 Task: Check the sale-to-list ratio of 2 sinks in the last 3 years.
Action: Mouse moved to (980, 229)
Screenshot: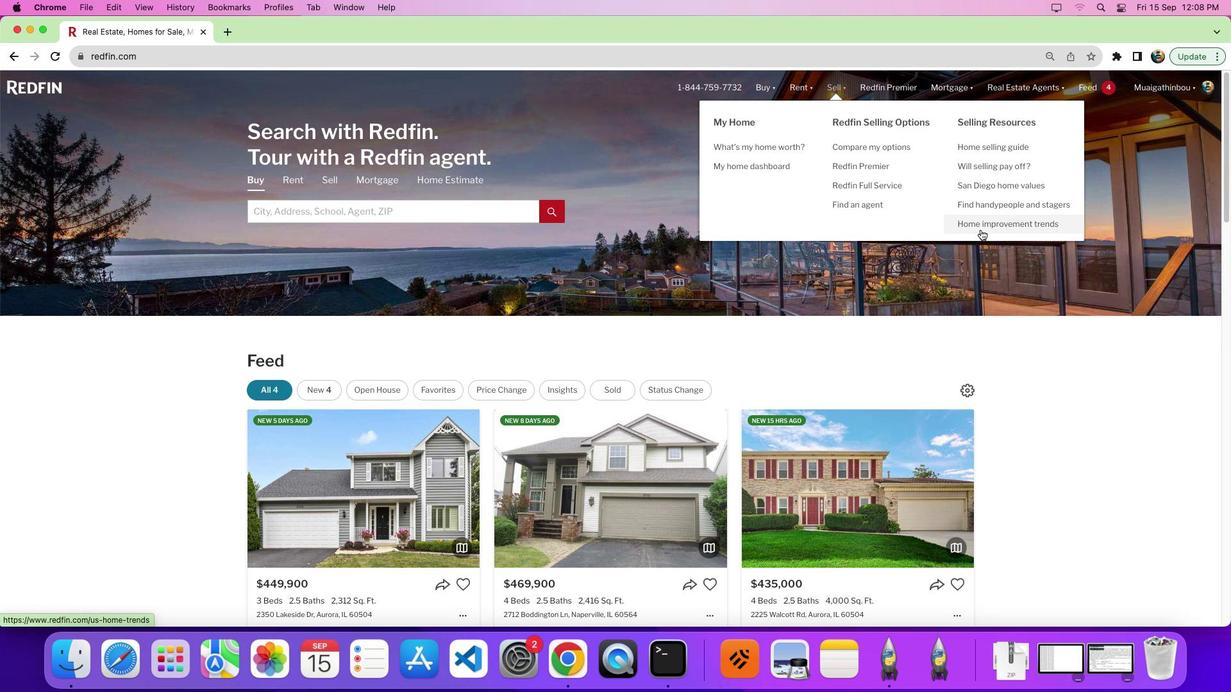 
Action: Mouse pressed left at (980, 229)
Screenshot: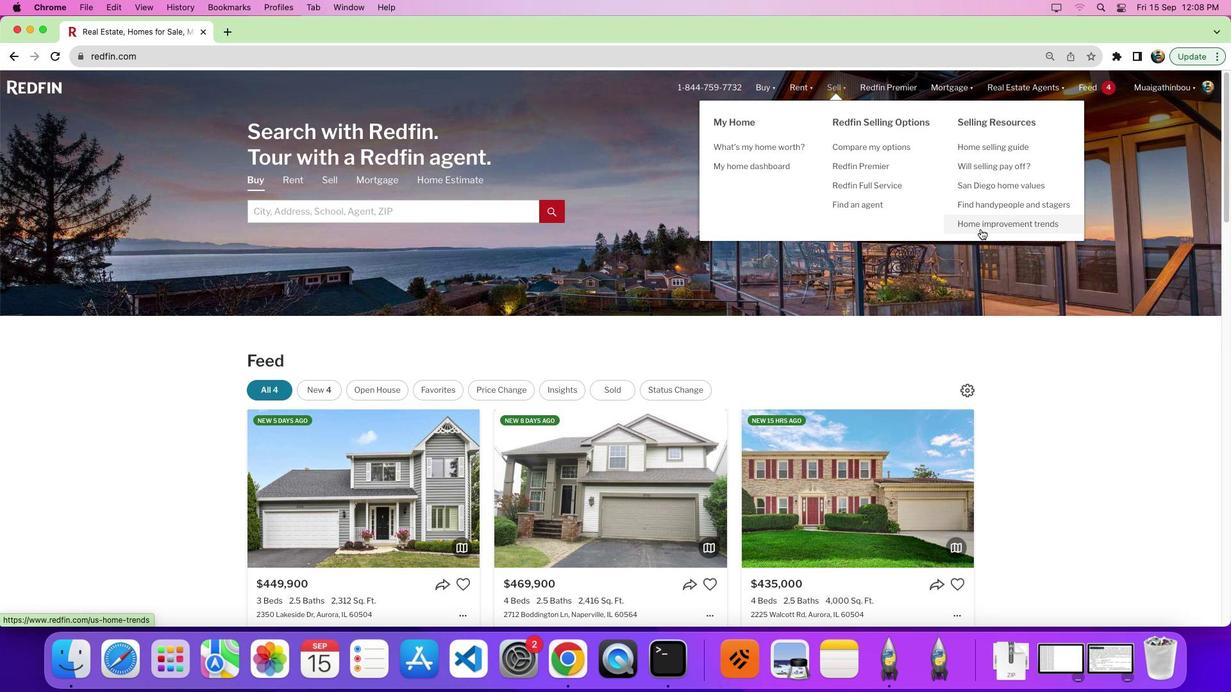 
Action: Mouse moved to (348, 250)
Screenshot: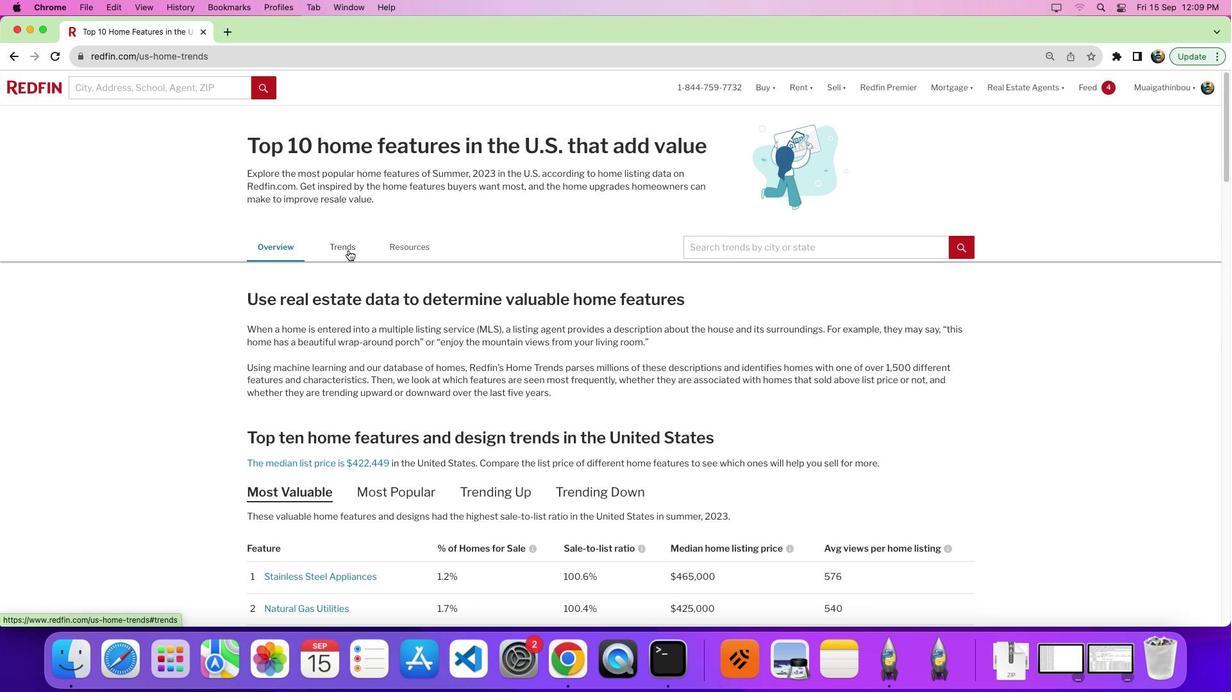 
Action: Mouse pressed left at (348, 250)
Screenshot: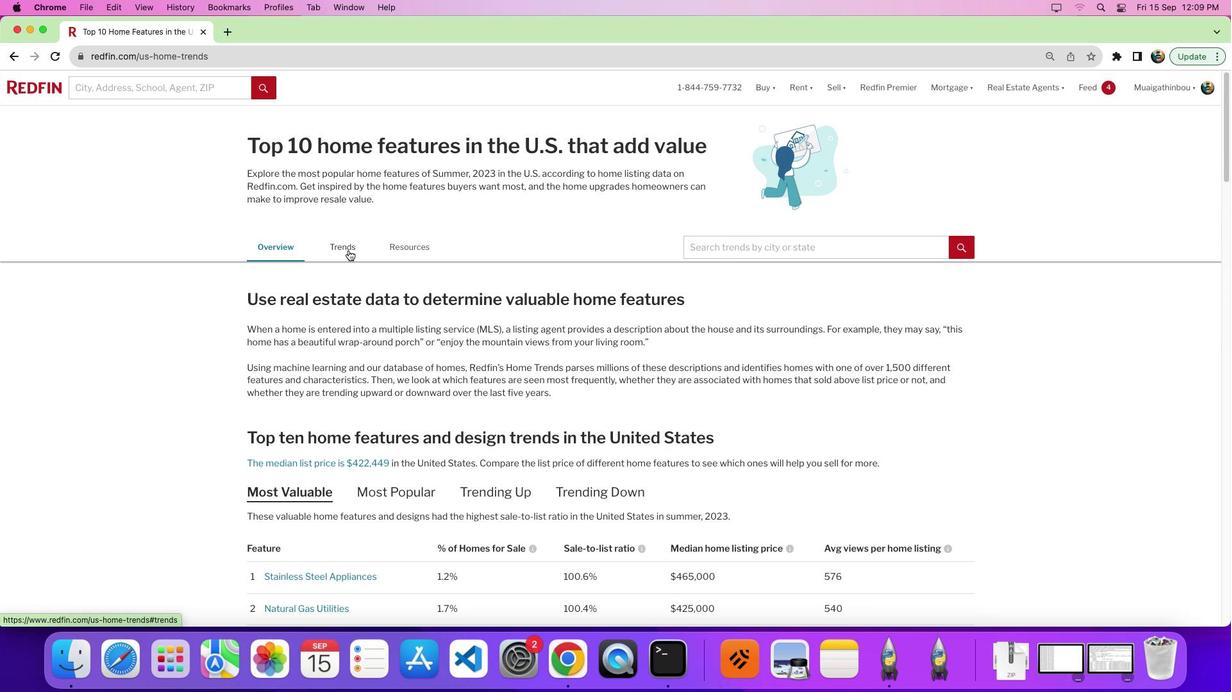 
Action: Mouse pressed left at (348, 250)
Screenshot: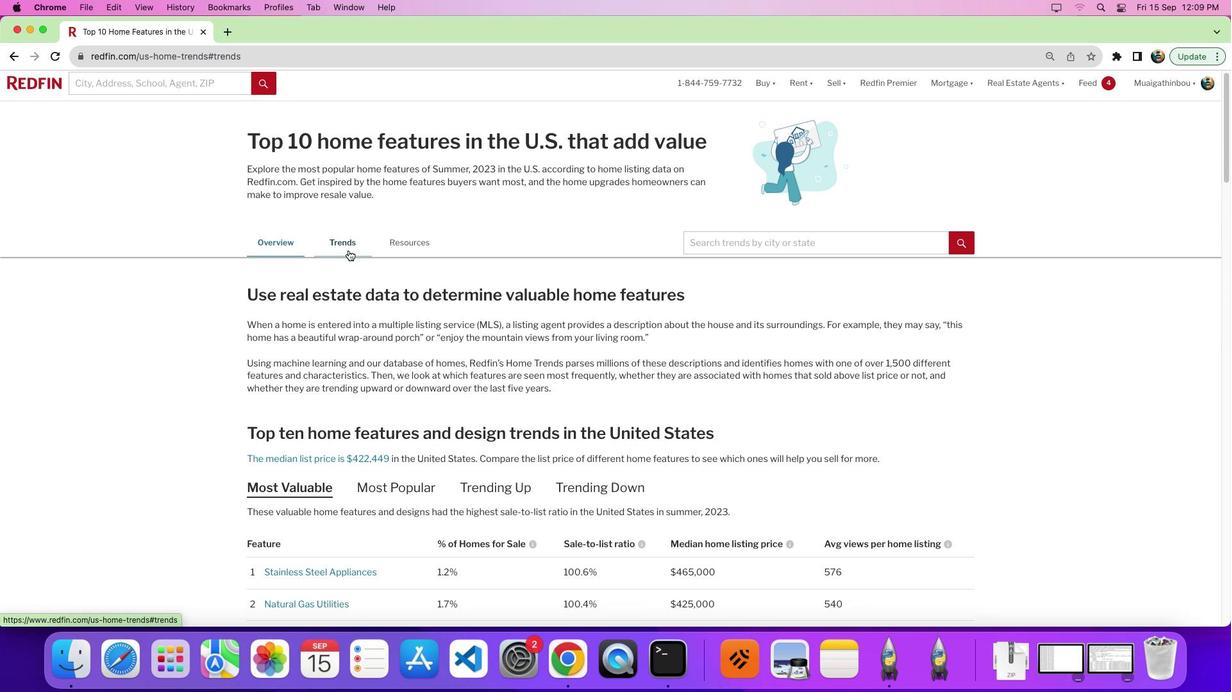
Action: Mouse moved to (630, 290)
Screenshot: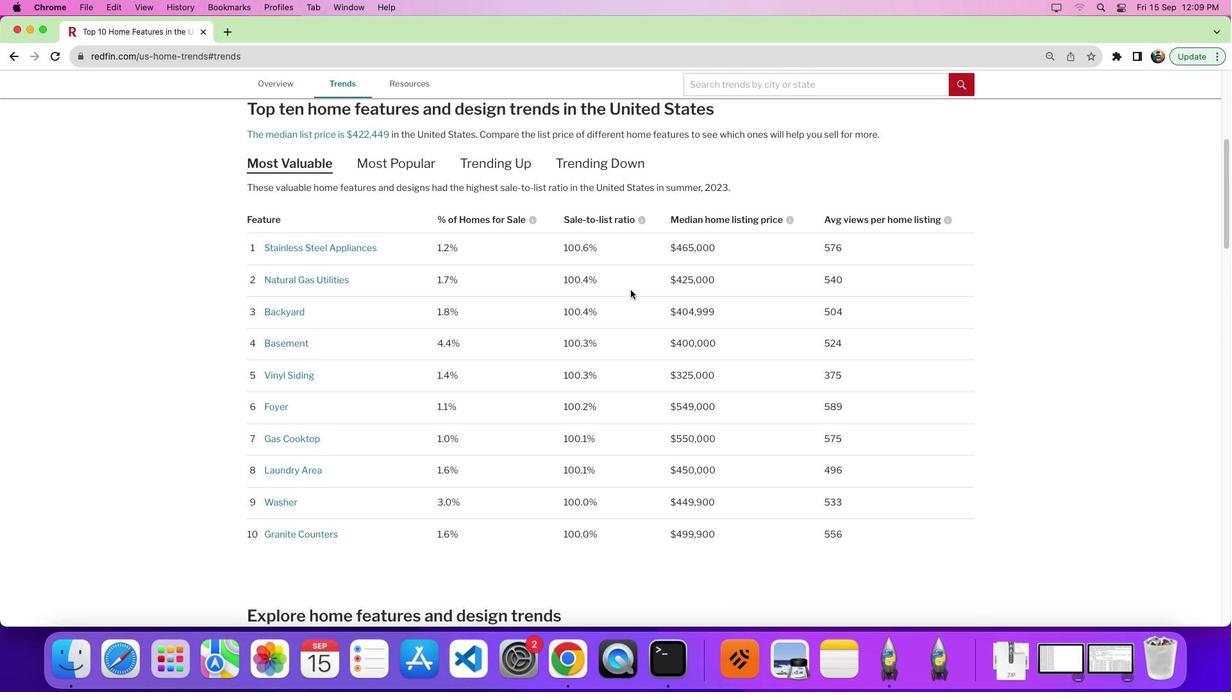 
Action: Mouse scrolled (630, 290) with delta (0, 0)
Screenshot: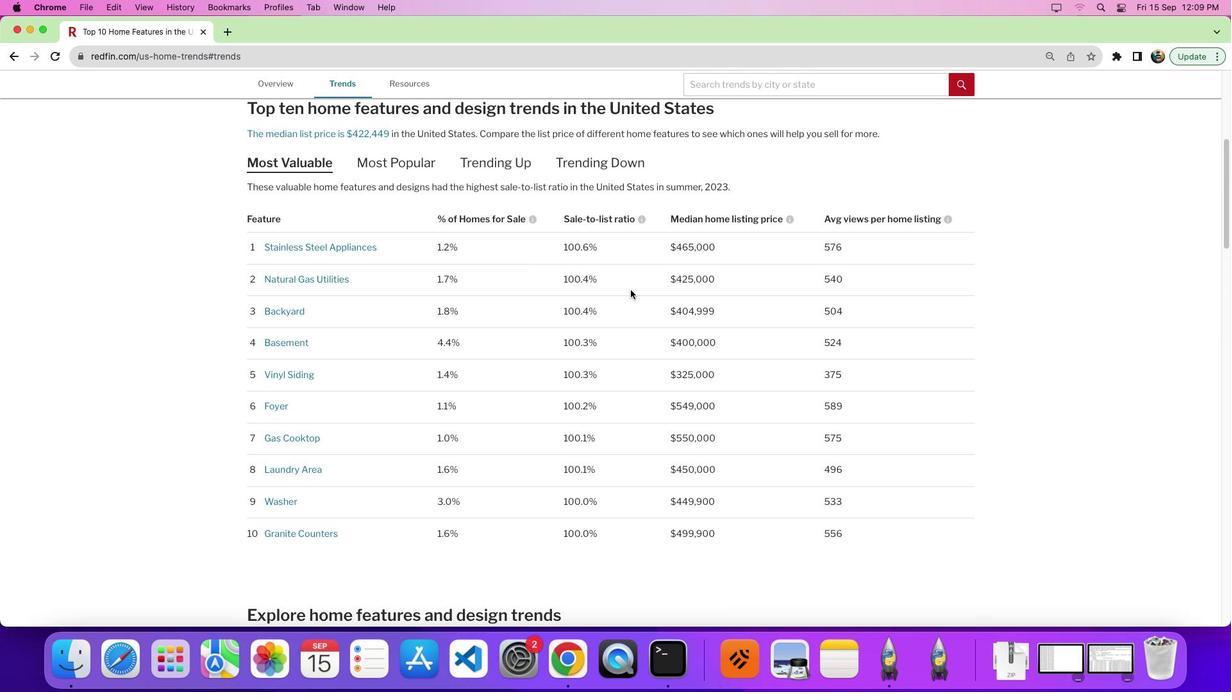 
Action: Mouse scrolled (630, 290) with delta (0, 0)
Screenshot: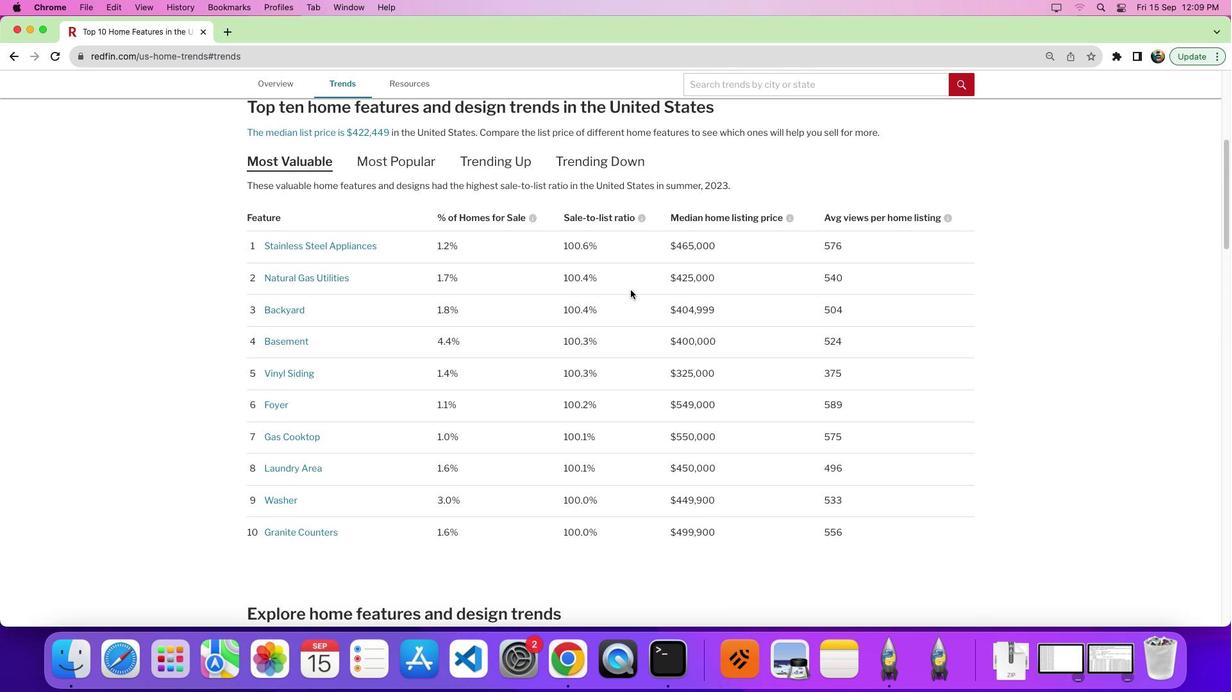 
Action: Mouse scrolled (630, 290) with delta (0, -1)
Screenshot: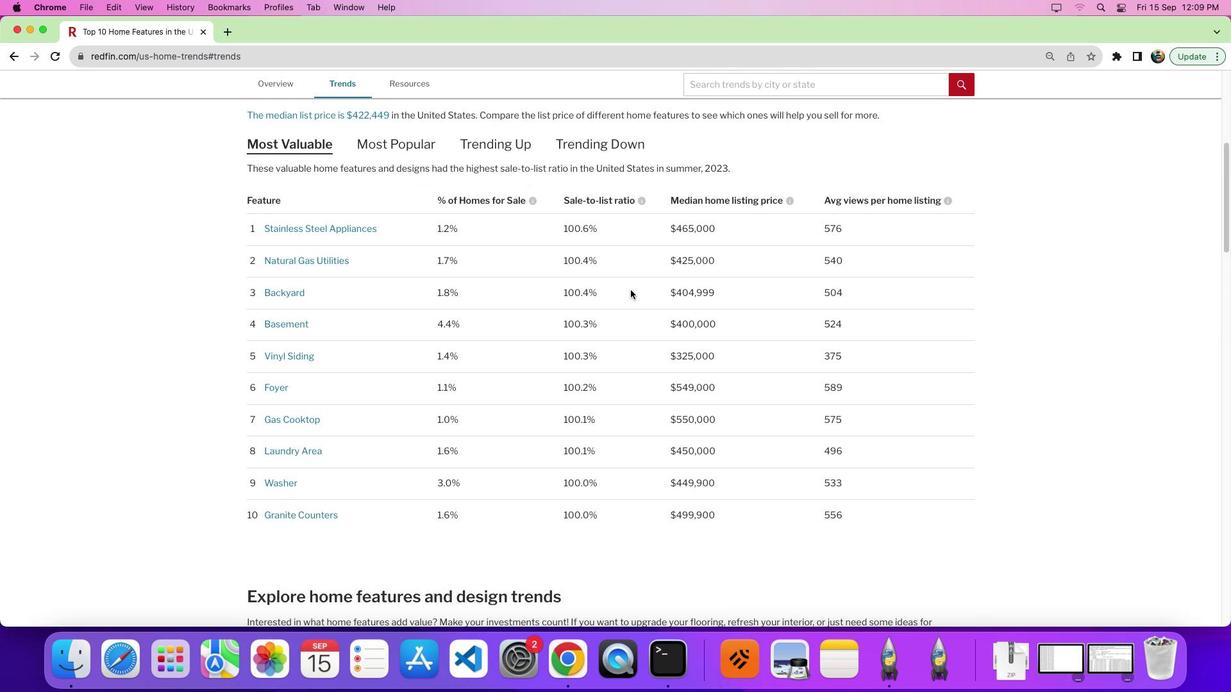 
Action: Mouse scrolled (630, 290) with delta (0, 0)
Screenshot: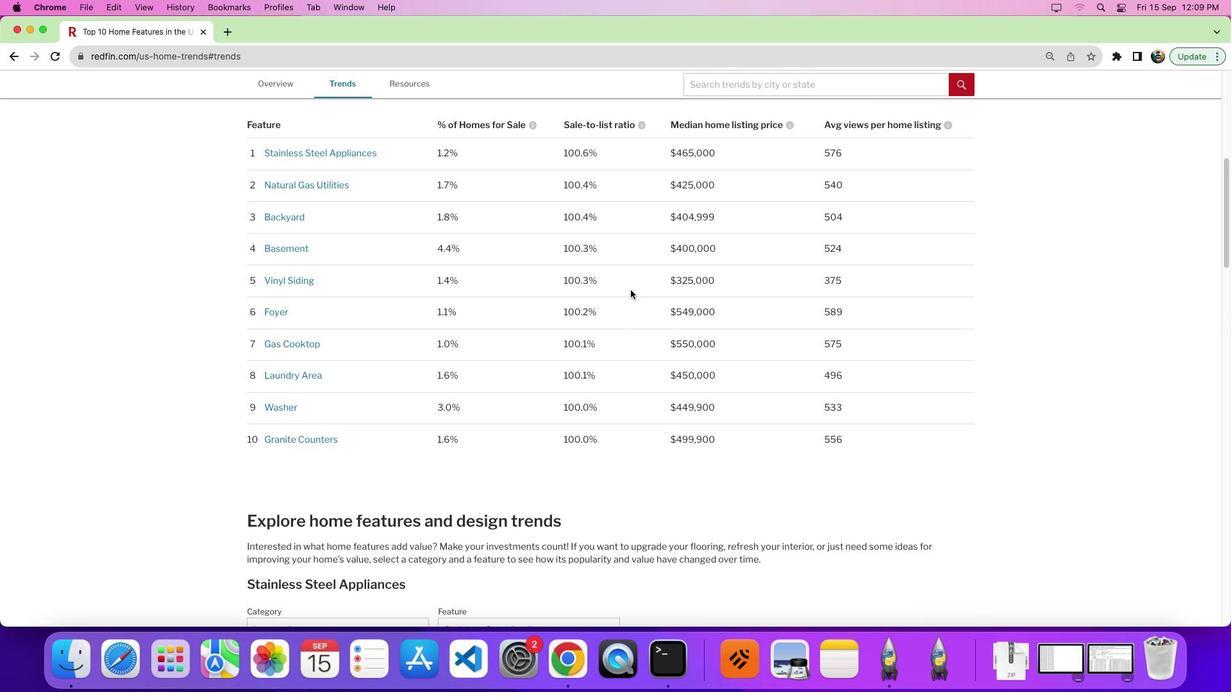 
Action: Mouse scrolled (630, 290) with delta (0, 0)
Screenshot: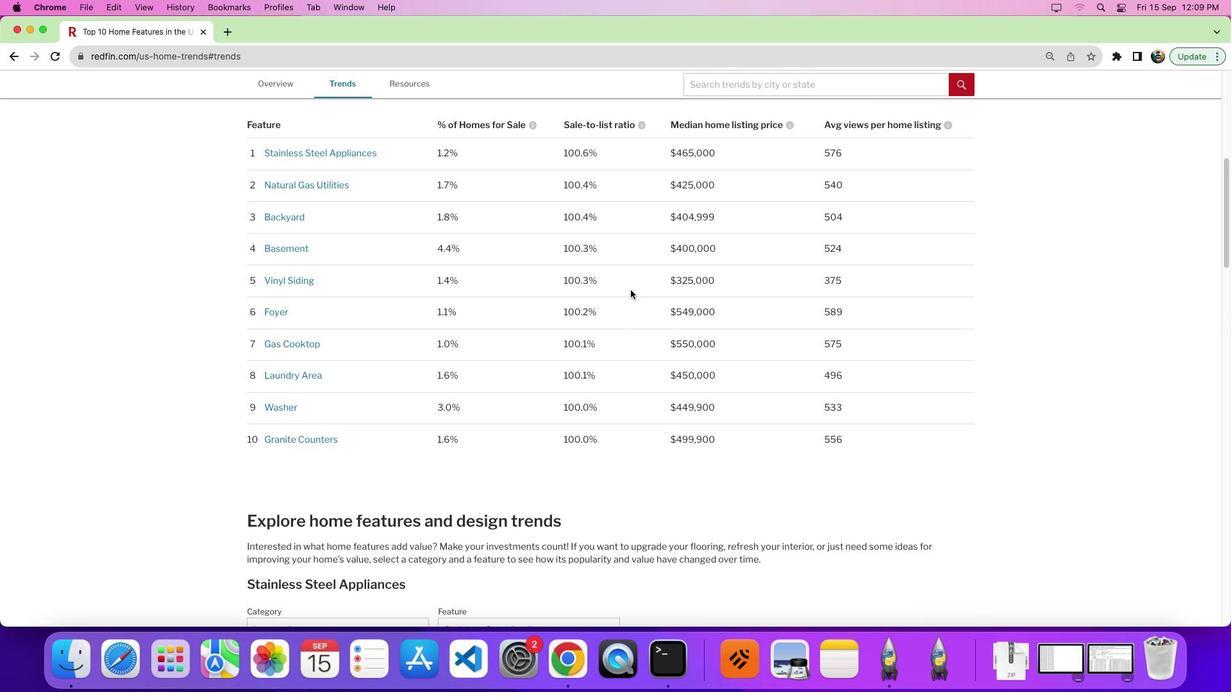 
Action: Mouse moved to (622, 303)
Screenshot: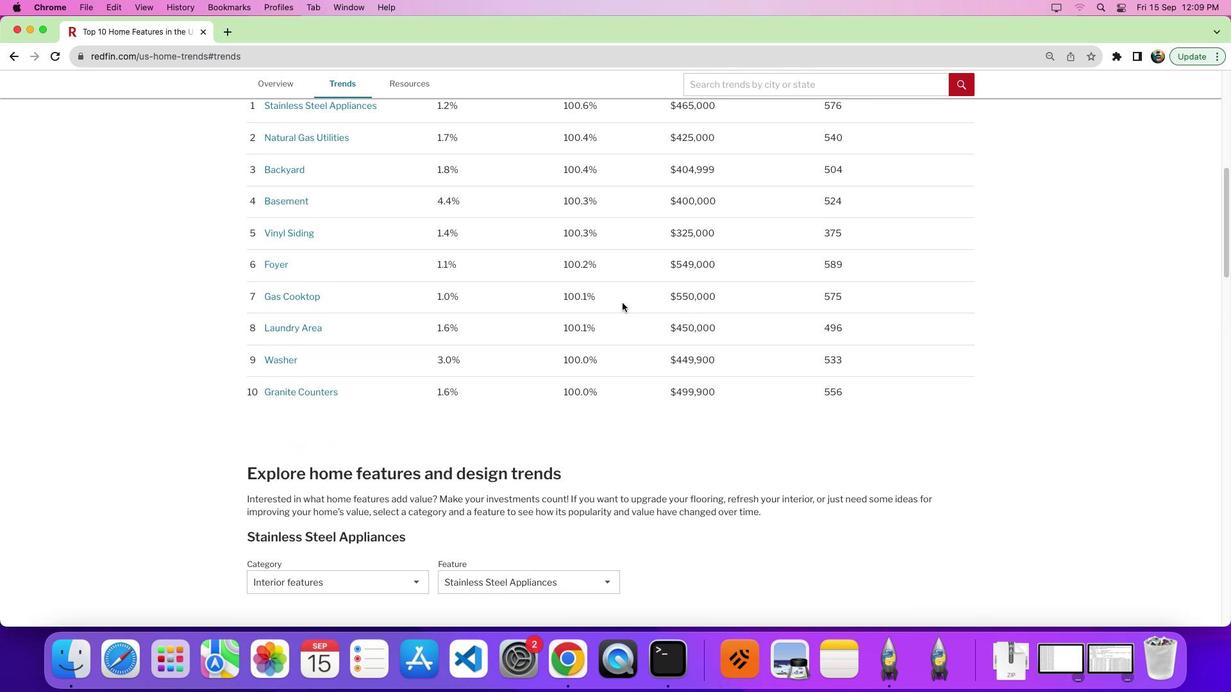 
Action: Mouse scrolled (622, 303) with delta (0, 0)
Screenshot: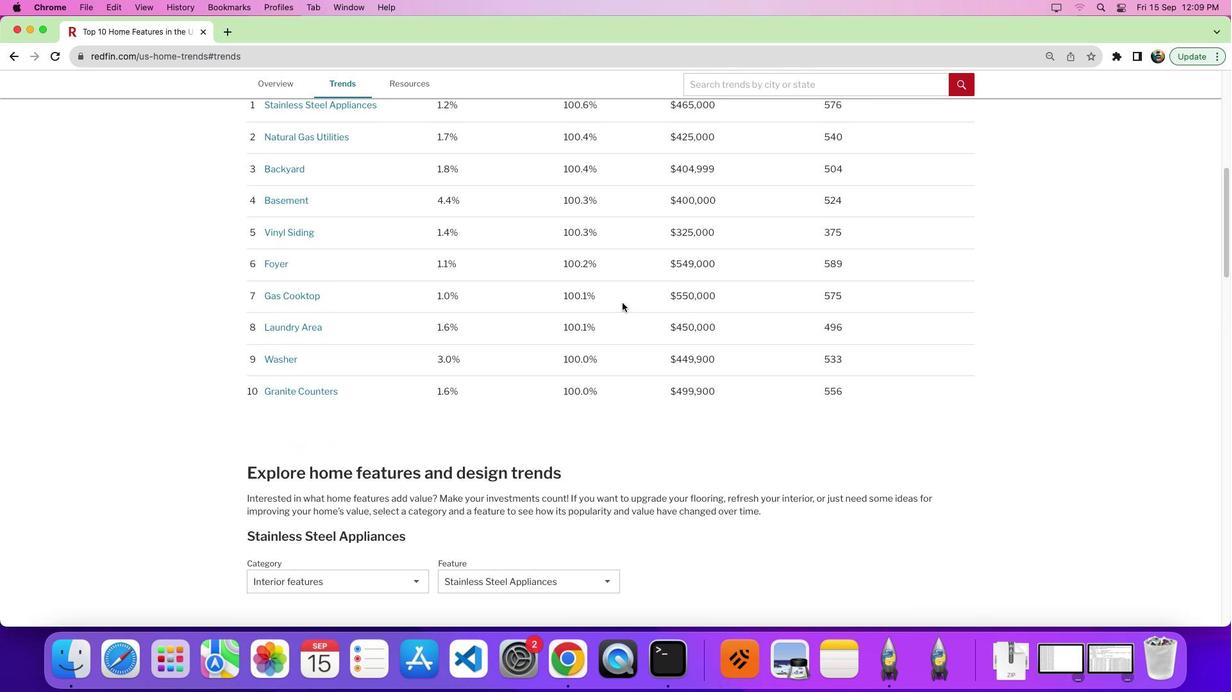 
Action: Mouse scrolled (622, 303) with delta (0, 0)
Screenshot: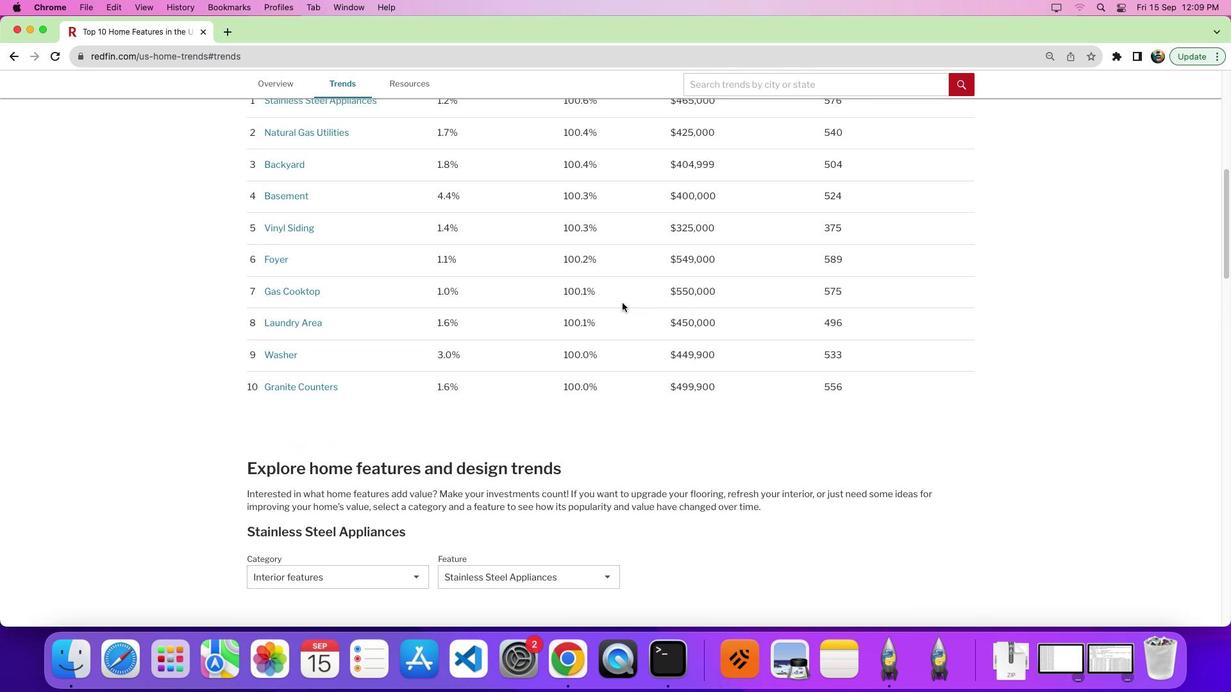 
Action: Mouse scrolled (622, 303) with delta (0, -3)
Screenshot: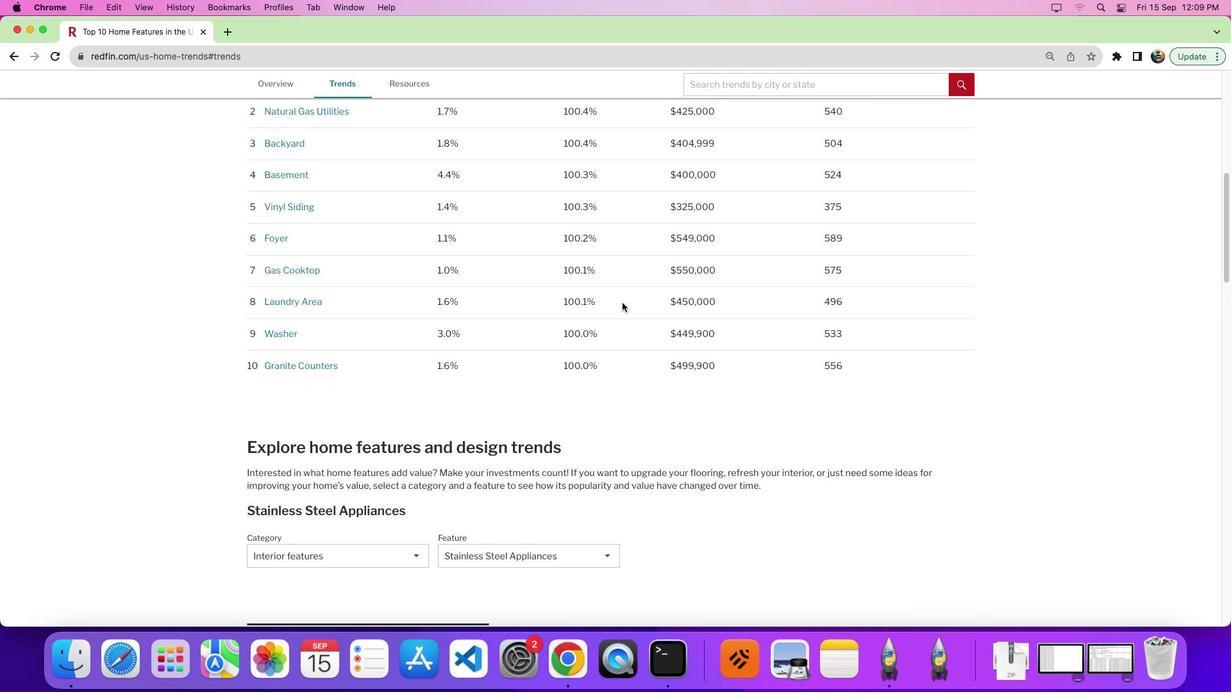 
Action: Mouse moved to (357, 412)
Screenshot: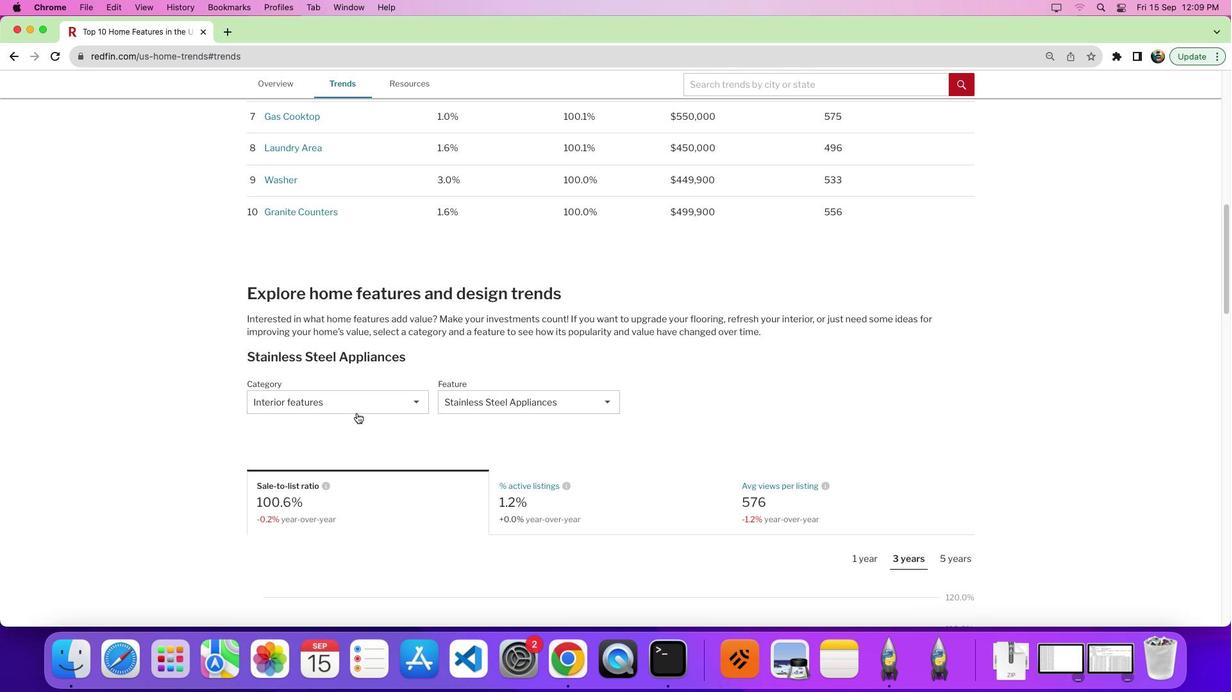 
Action: Mouse pressed left at (357, 412)
Screenshot: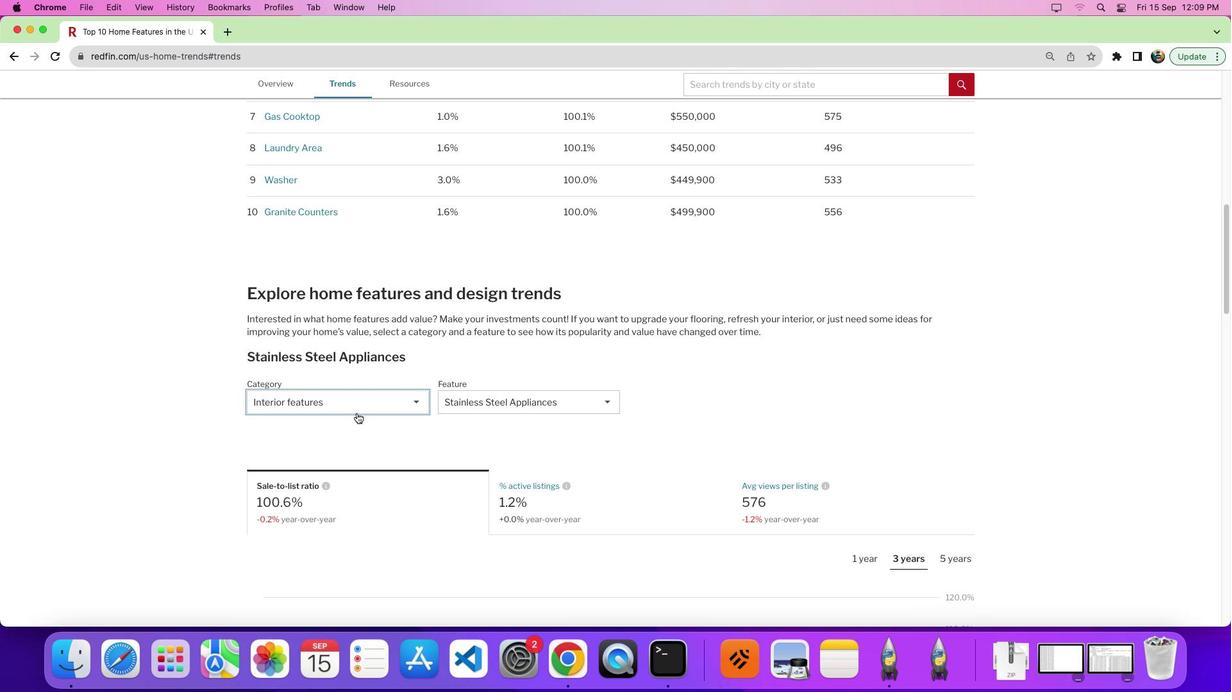 
Action: Mouse moved to (354, 453)
Screenshot: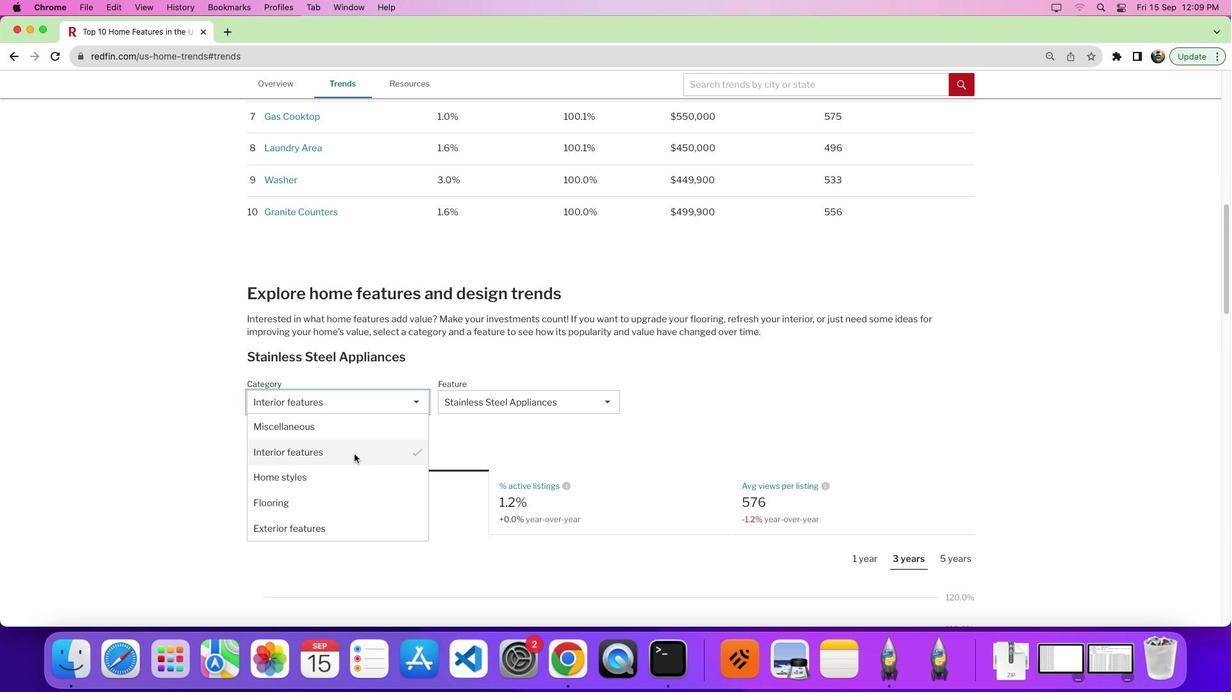 
Action: Mouse pressed left at (354, 453)
Screenshot: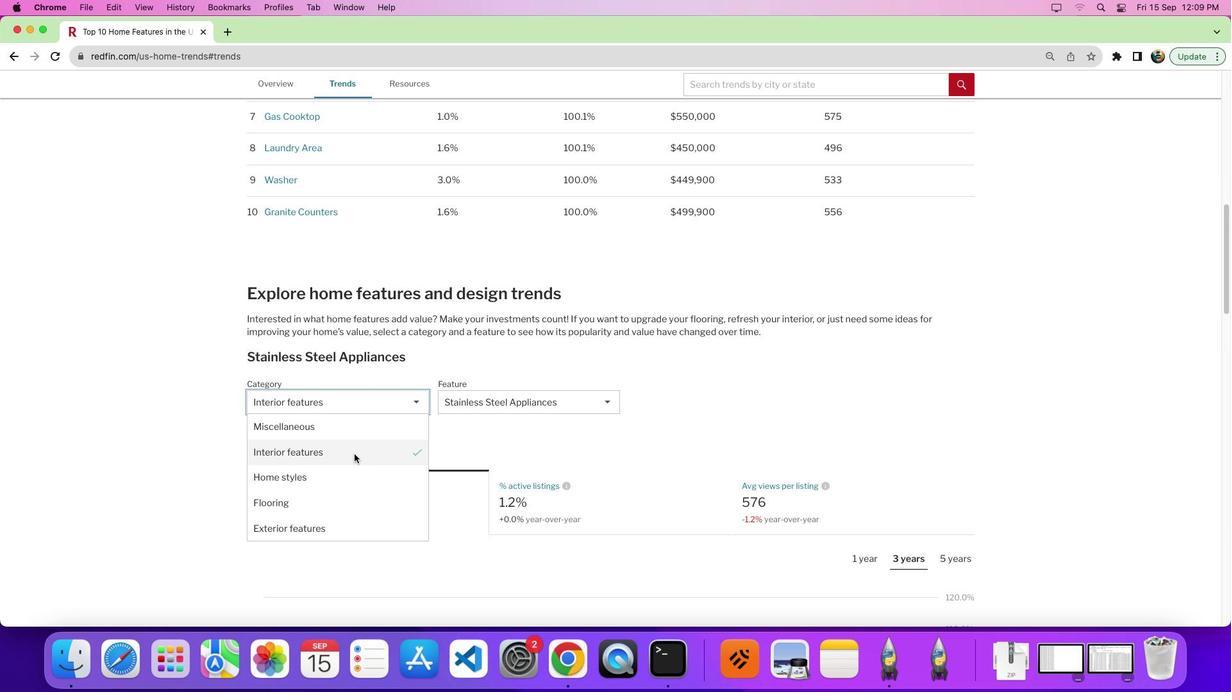 
Action: Mouse moved to (478, 402)
Screenshot: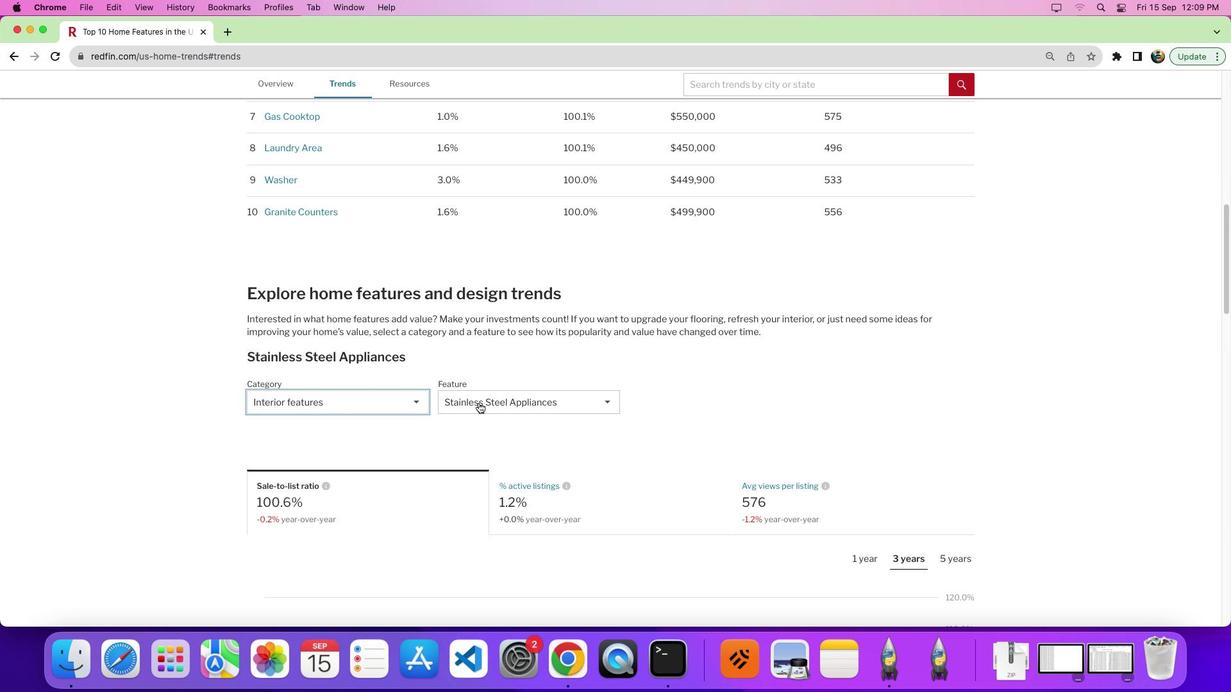
Action: Mouse pressed left at (478, 402)
Screenshot: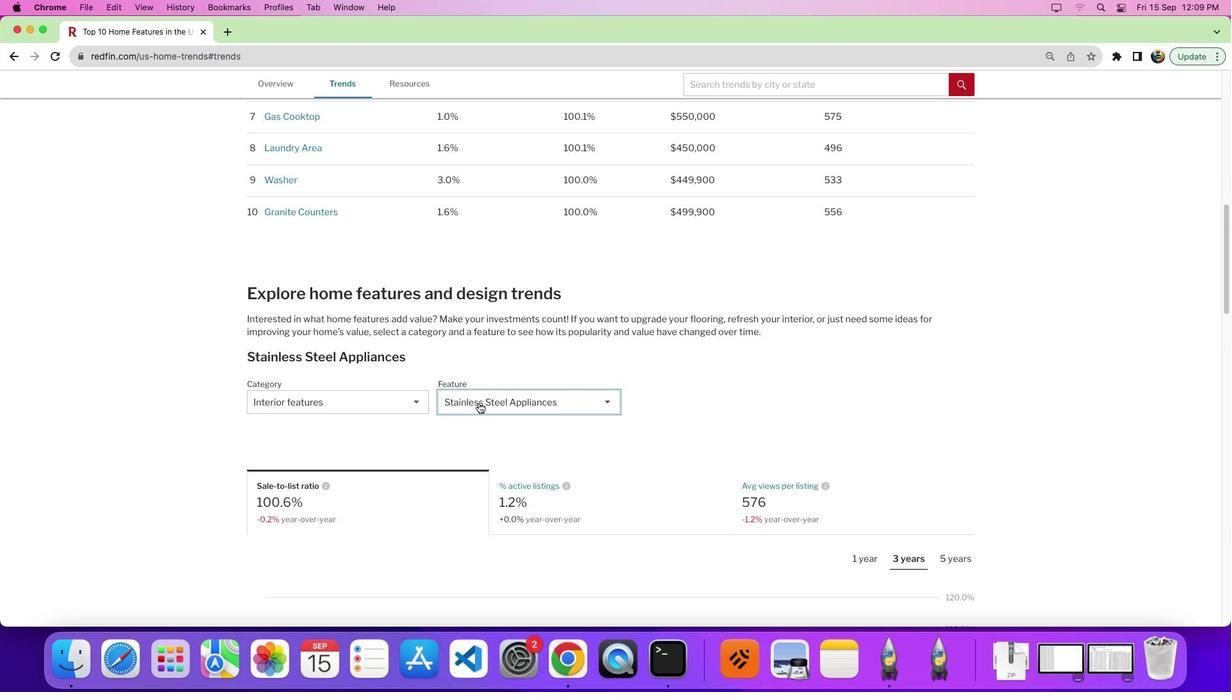 
Action: Mouse moved to (496, 473)
Screenshot: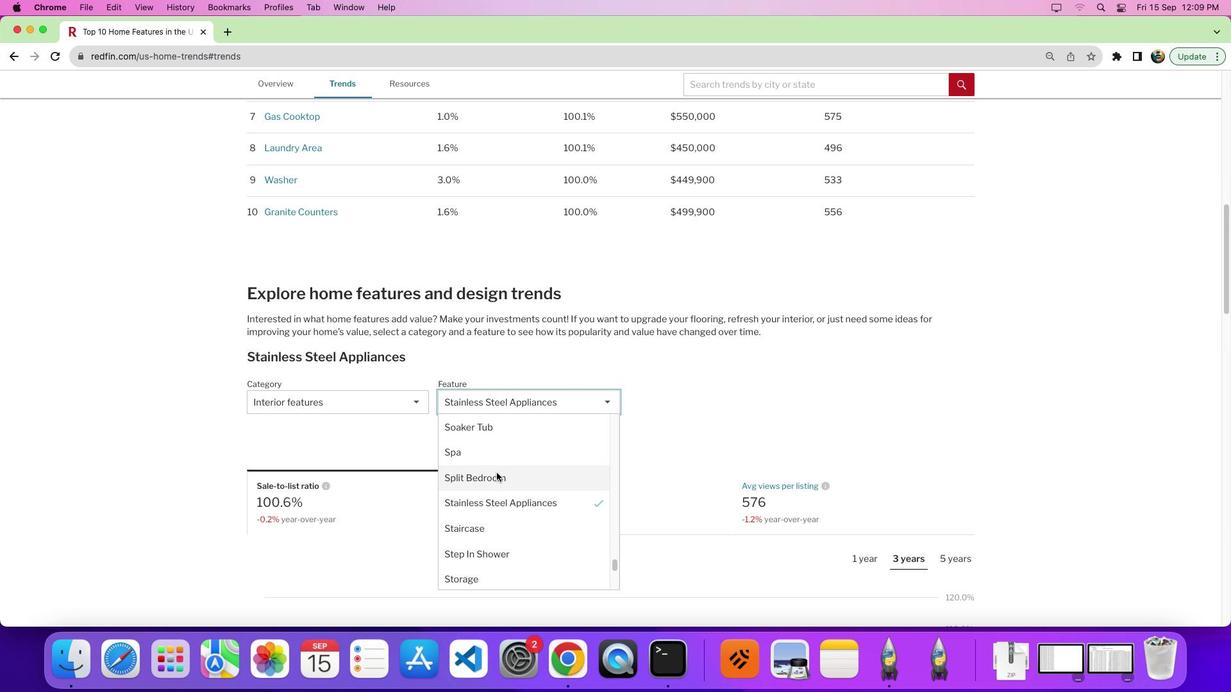 
Action: Mouse scrolled (496, 473) with delta (0, 0)
Screenshot: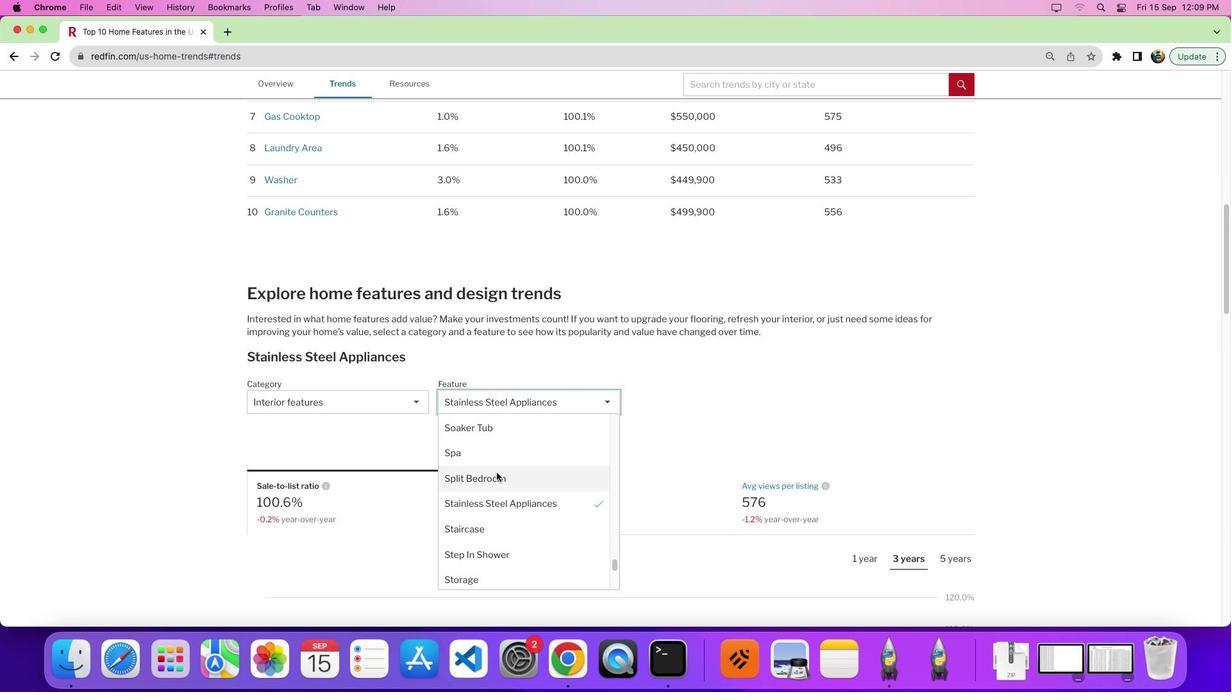 
Action: Mouse moved to (497, 472)
Screenshot: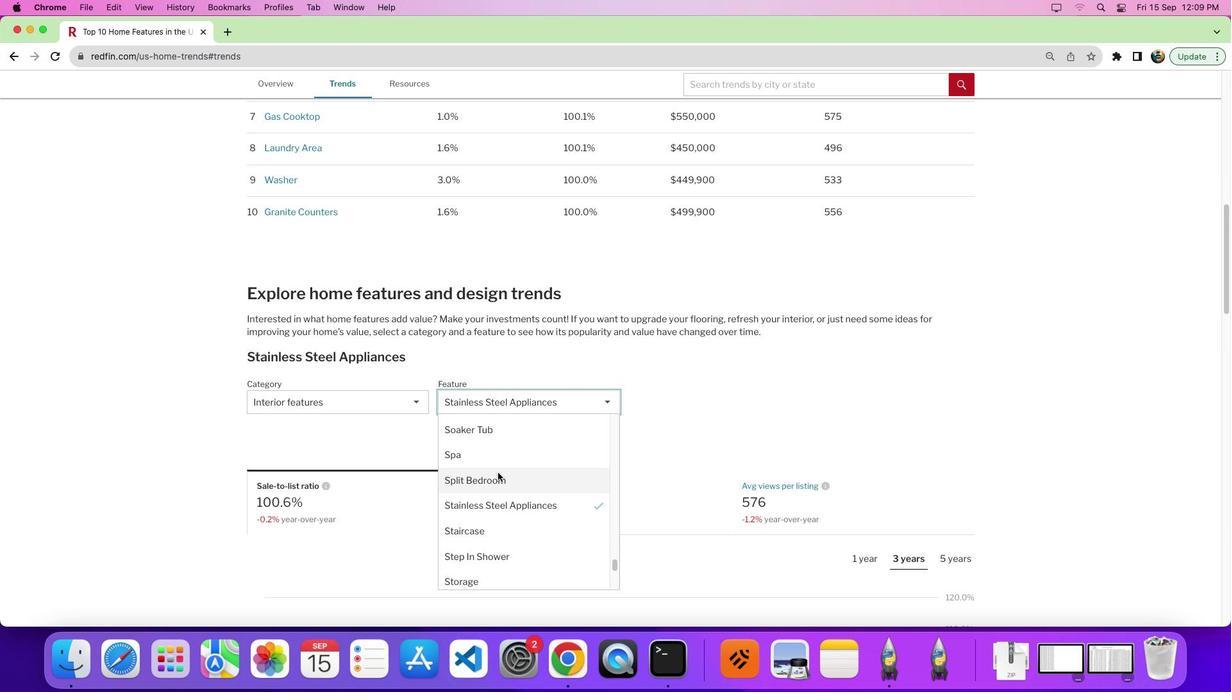 
Action: Mouse scrolled (497, 472) with delta (0, 0)
Screenshot: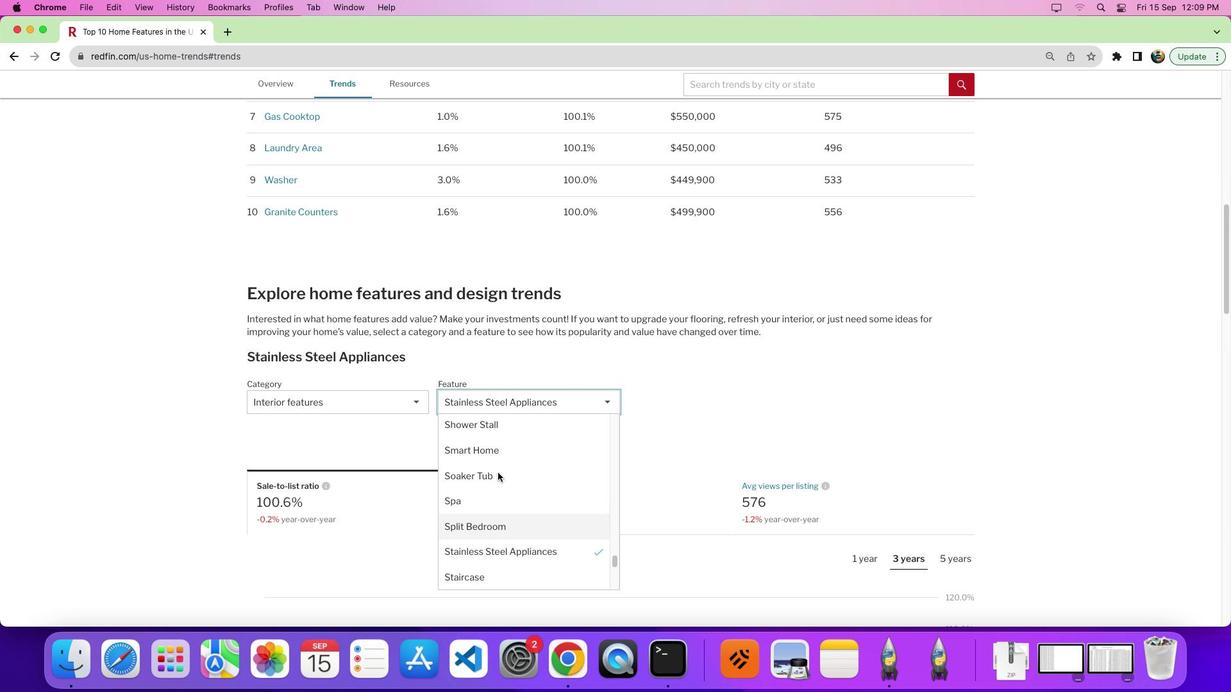 
Action: Mouse scrolled (497, 472) with delta (0, 1)
Screenshot: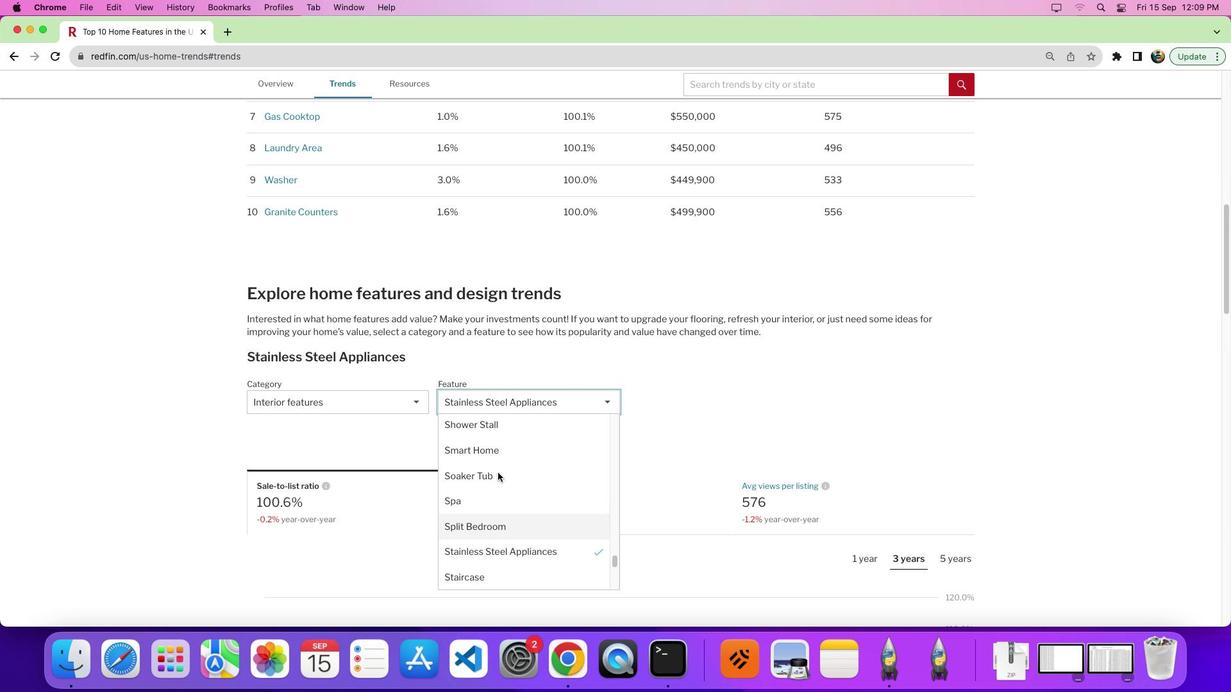 
Action: Mouse scrolled (497, 472) with delta (0, 6)
Screenshot: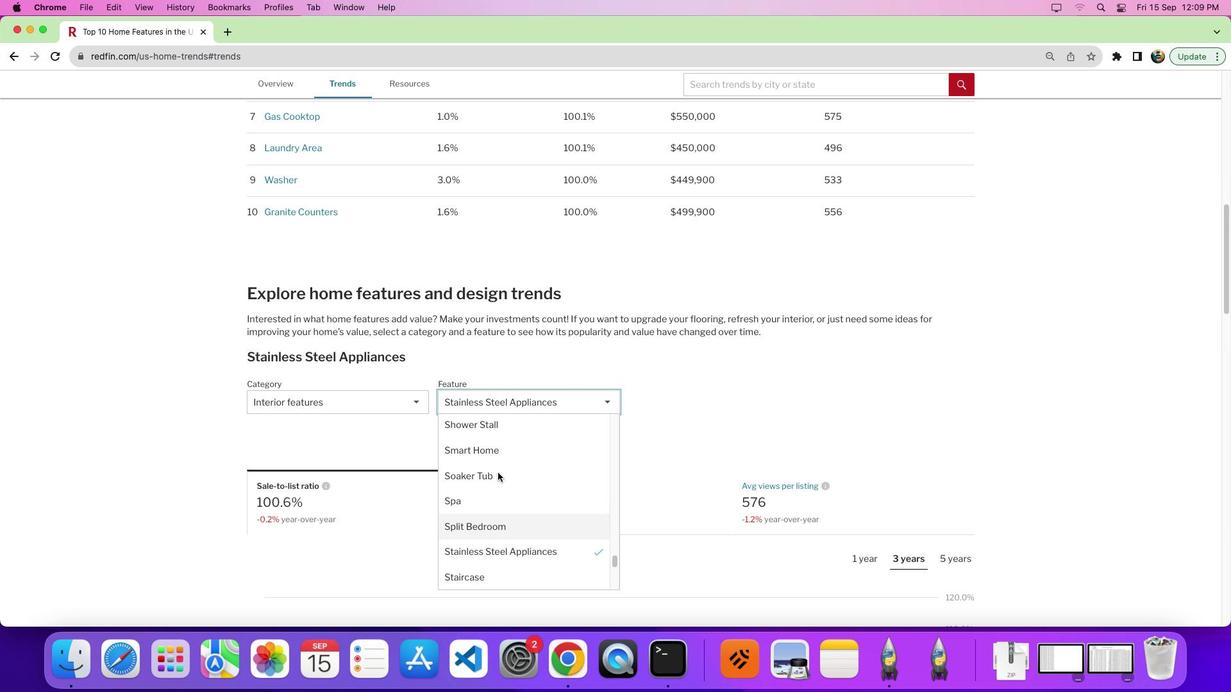 
Action: Mouse scrolled (497, 472) with delta (0, 8)
Screenshot: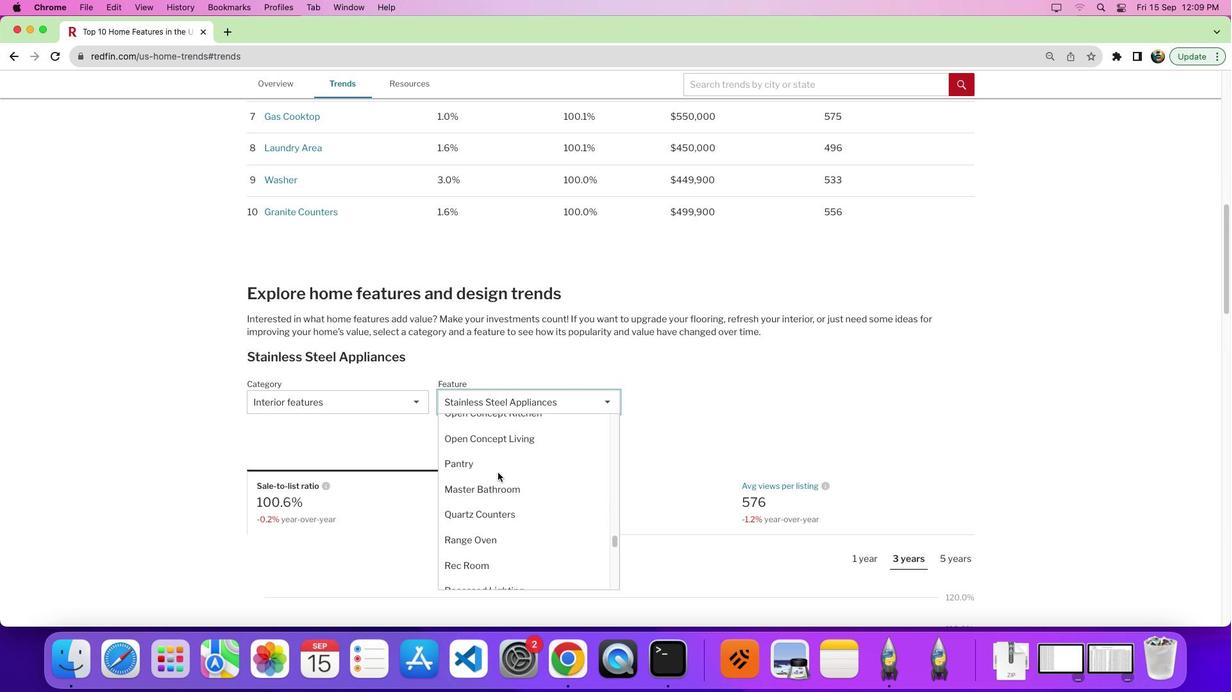 
Action: Mouse scrolled (497, 472) with delta (0, 0)
Screenshot: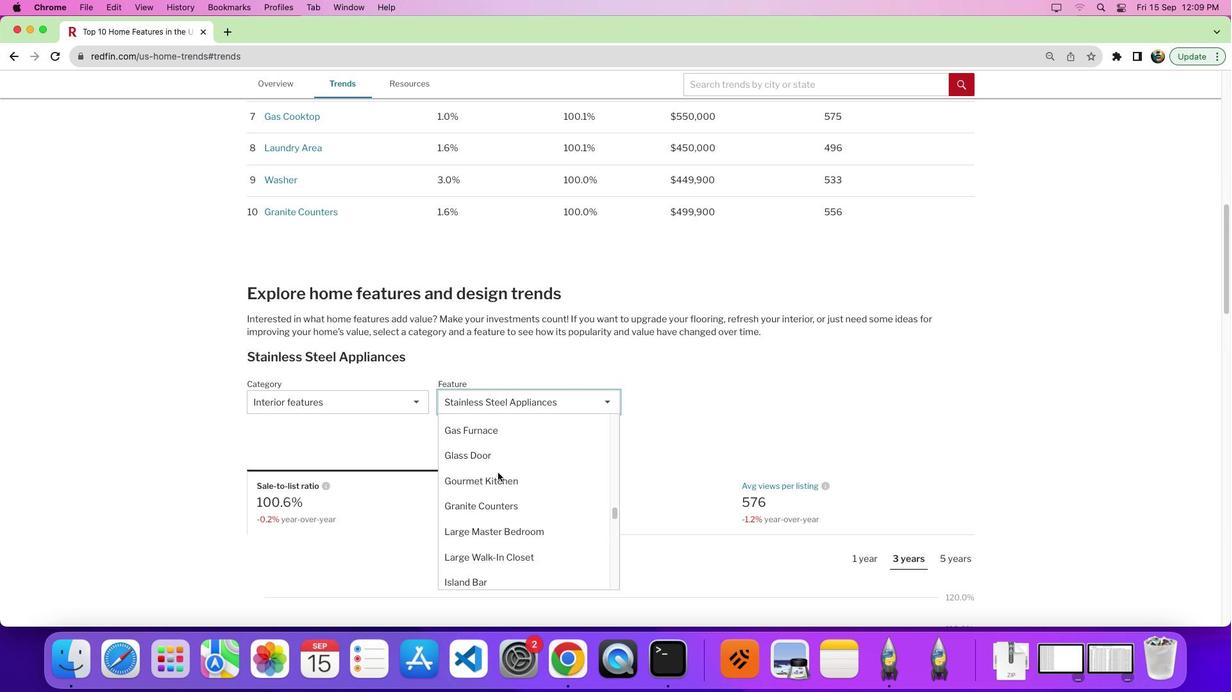 
Action: Mouse scrolled (497, 472) with delta (0, 1)
Screenshot: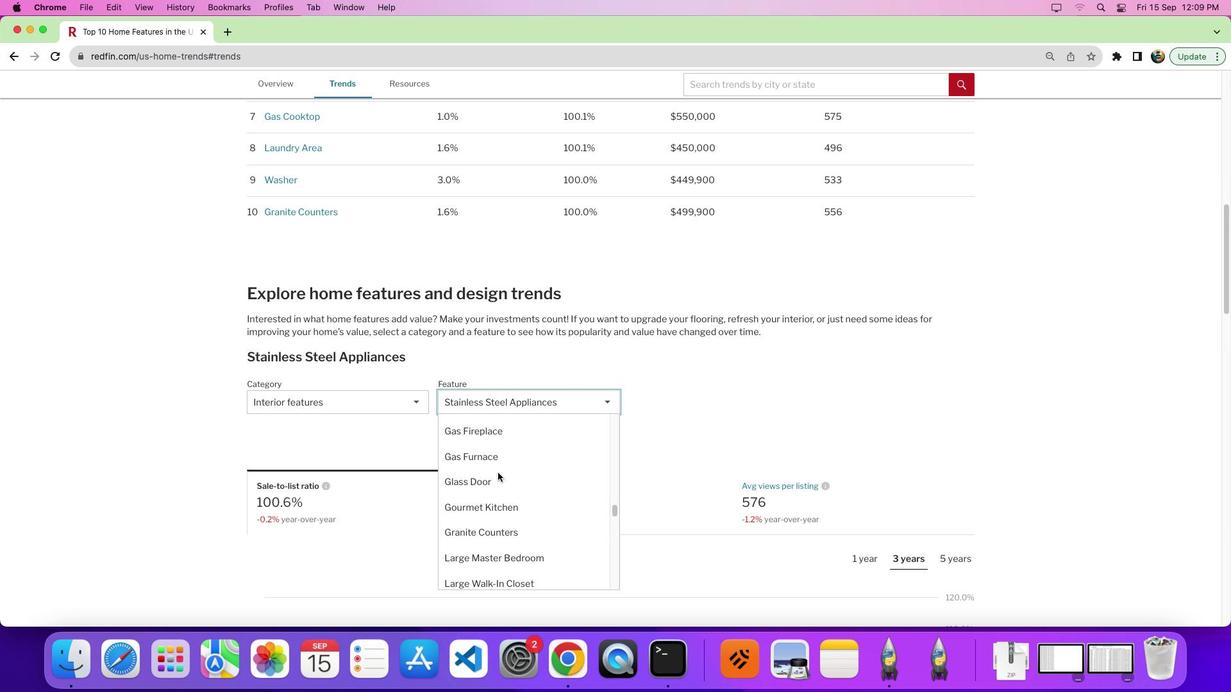 
Action: Mouse scrolled (497, 472) with delta (0, 5)
Screenshot: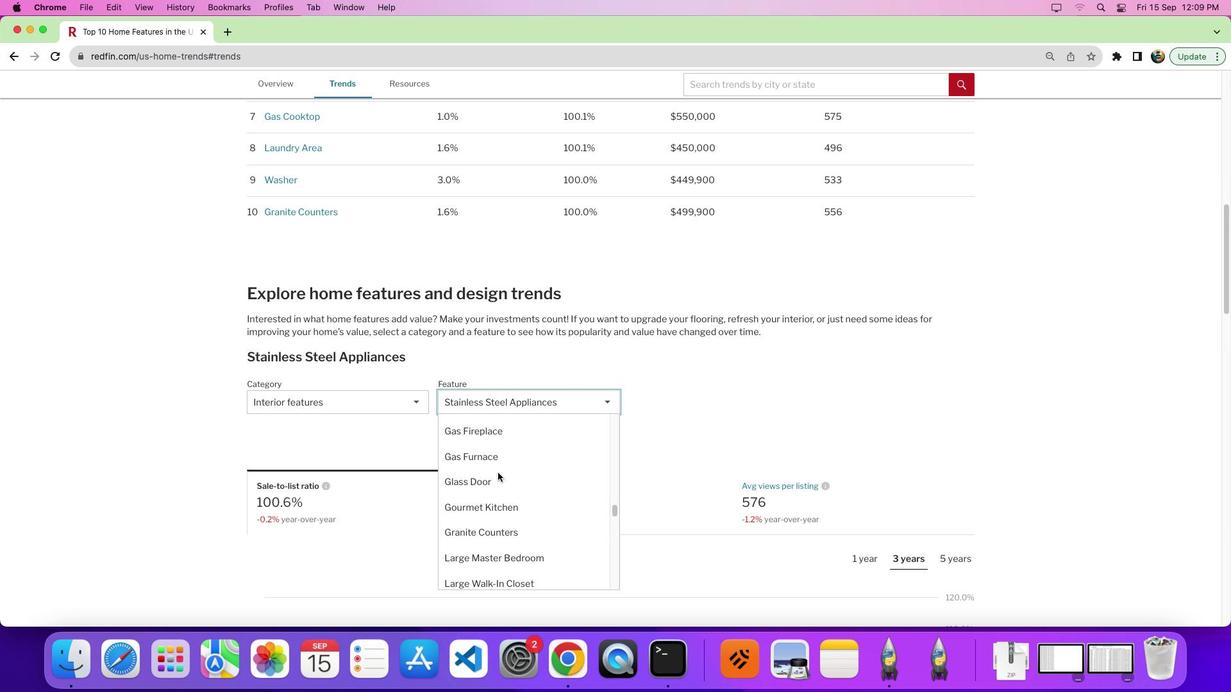 
Action: Mouse scrolled (497, 472) with delta (0, 0)
Screenshot: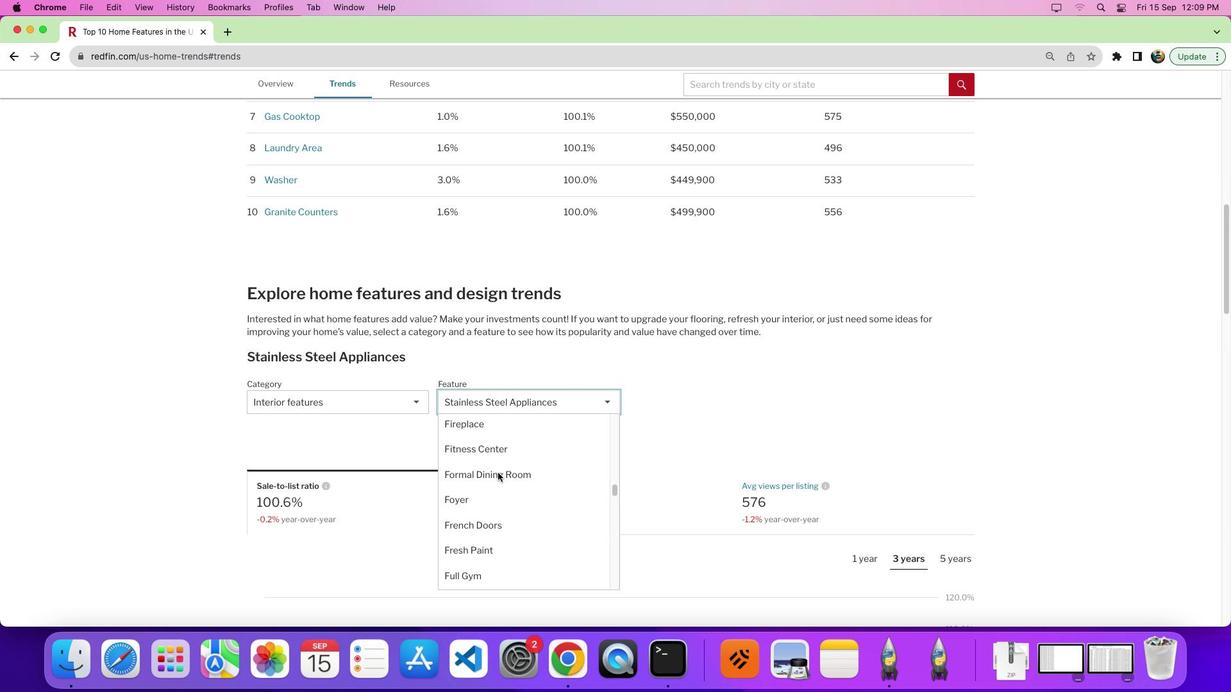 
Action: Mouse scrolled (497, 472) with delta (0, 0)
Screenshot: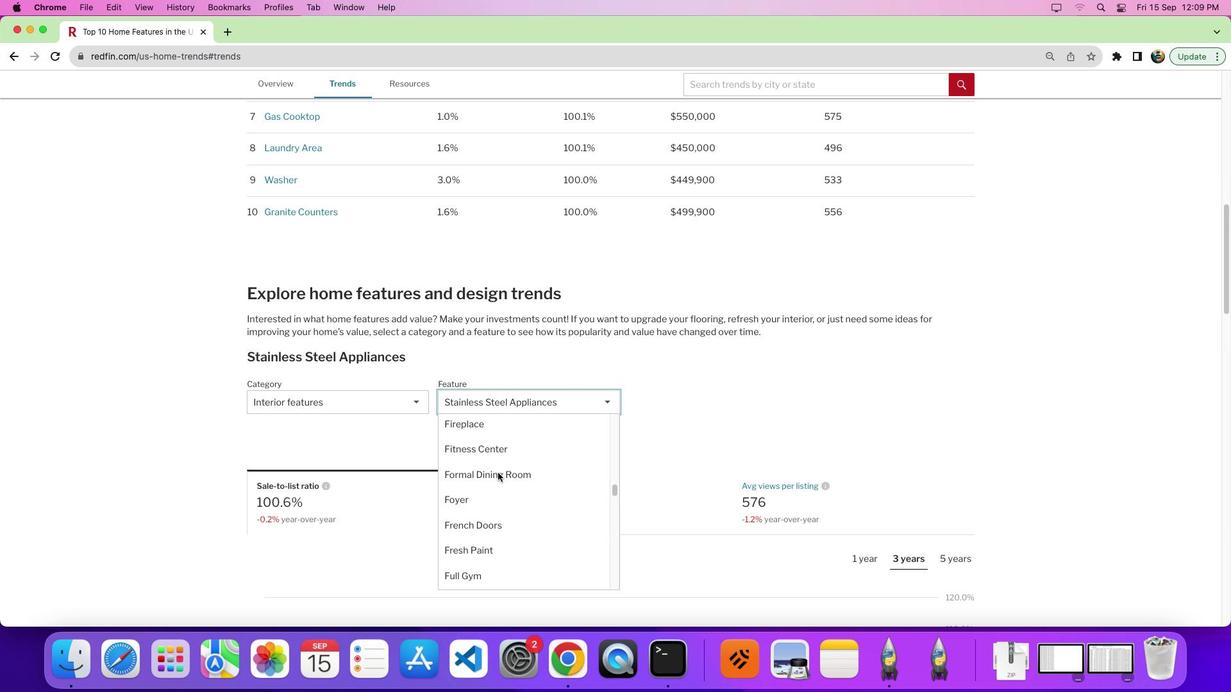 
Action: Mouse scrolled (497, 472) with delta (0, 5)
Screenshot: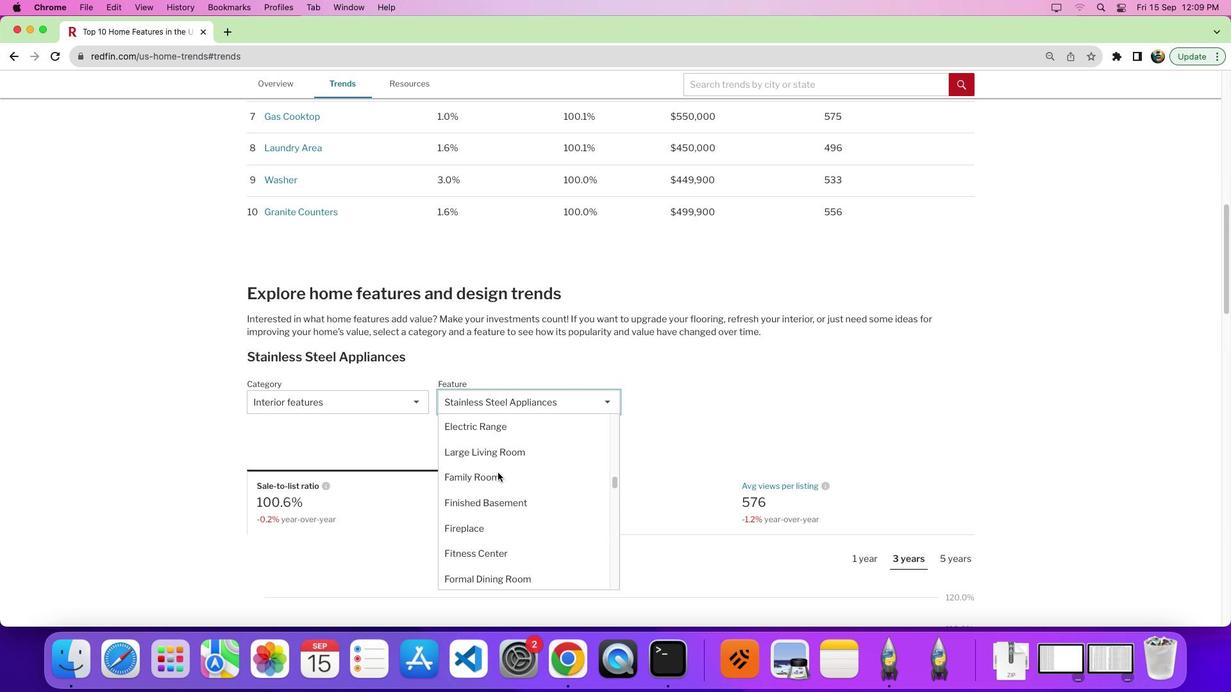 
Action: Mouse scrolled (497, 472) with delta (0, 8)
Screenshot: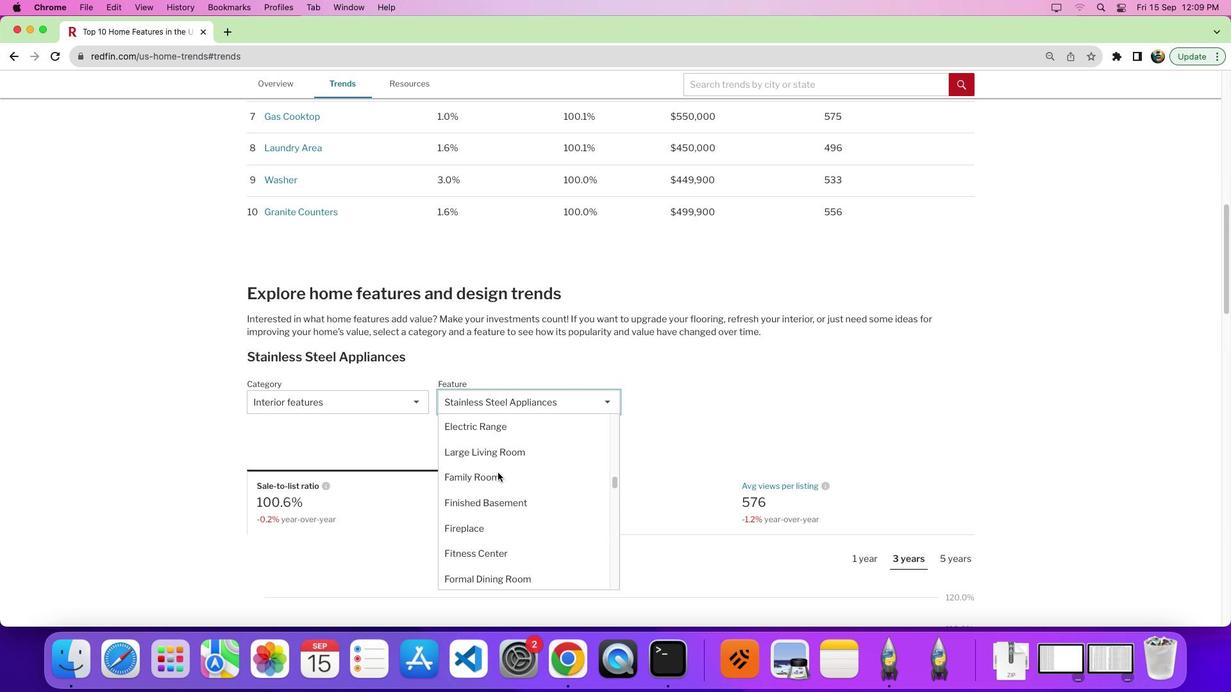 
Action: Mouse scrolled (497, 472) with delta (0, 0)
Screenshot: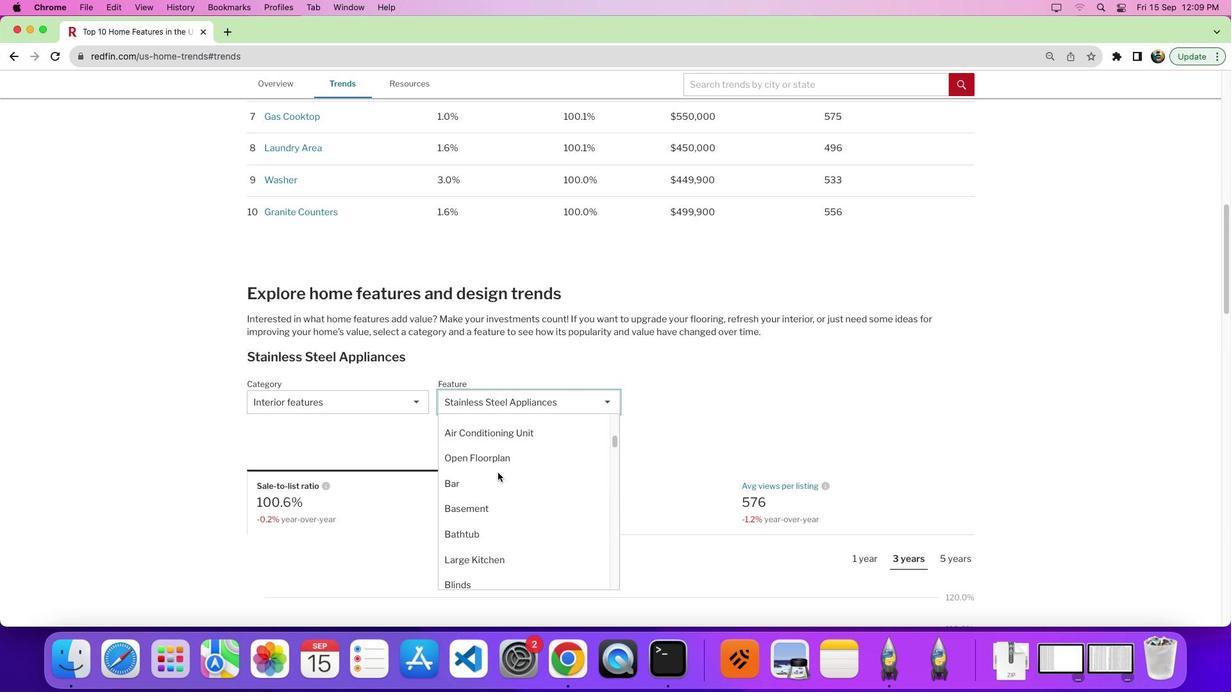 
Action: Mouse scrolled (497, 472) with delta (0, 1)
Screenshot: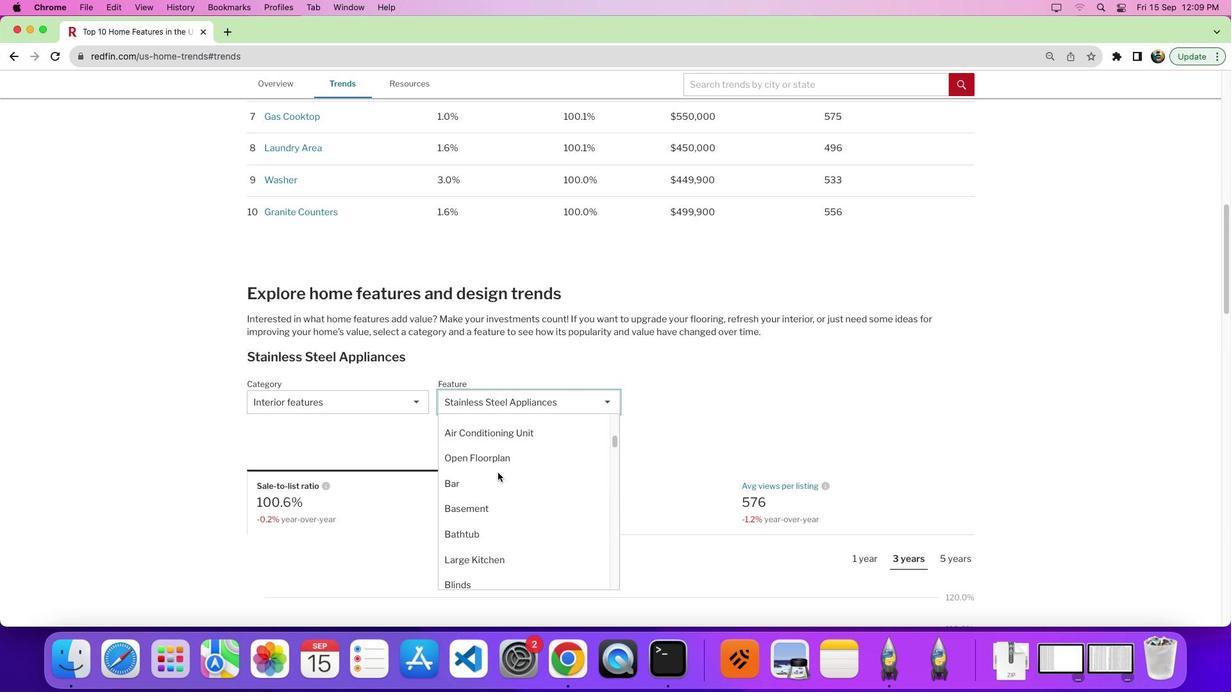 
Action: Mouse scrolled (497, 472) with delta (0, 5)
Screenshot: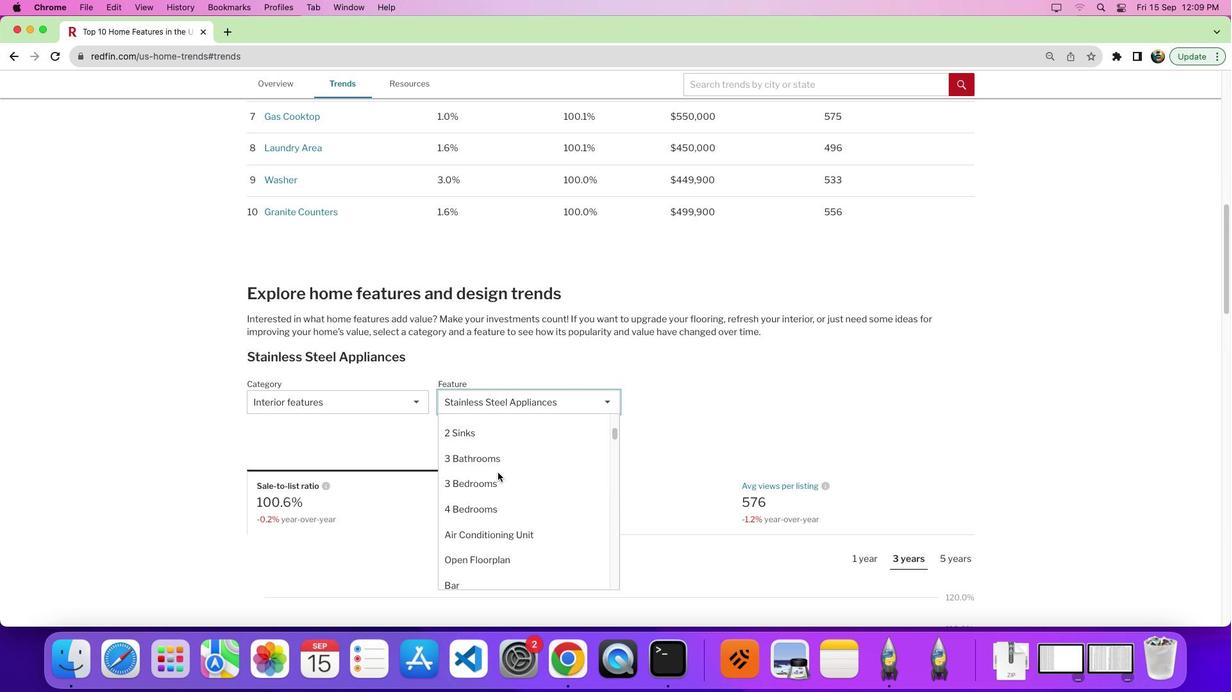 
Action: Mouse moved to (541, 488)
Screenshot: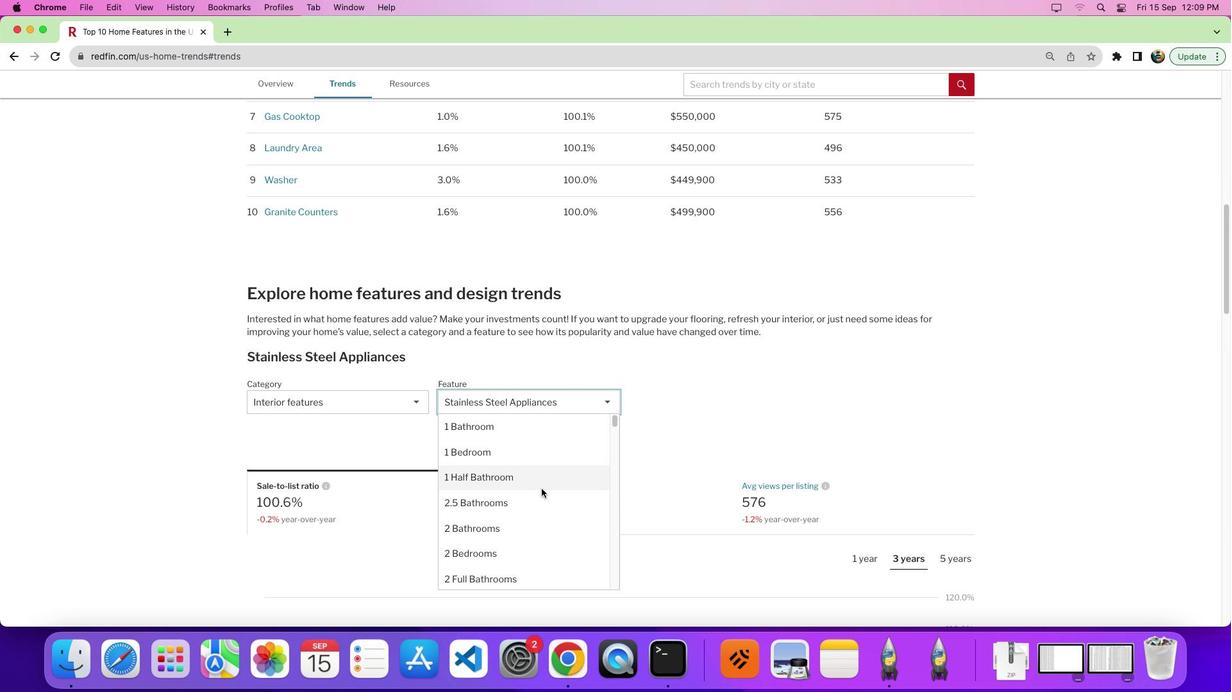 
Action: Mouse scrolled (541, 488) with delta (0, 0)
Screenshot: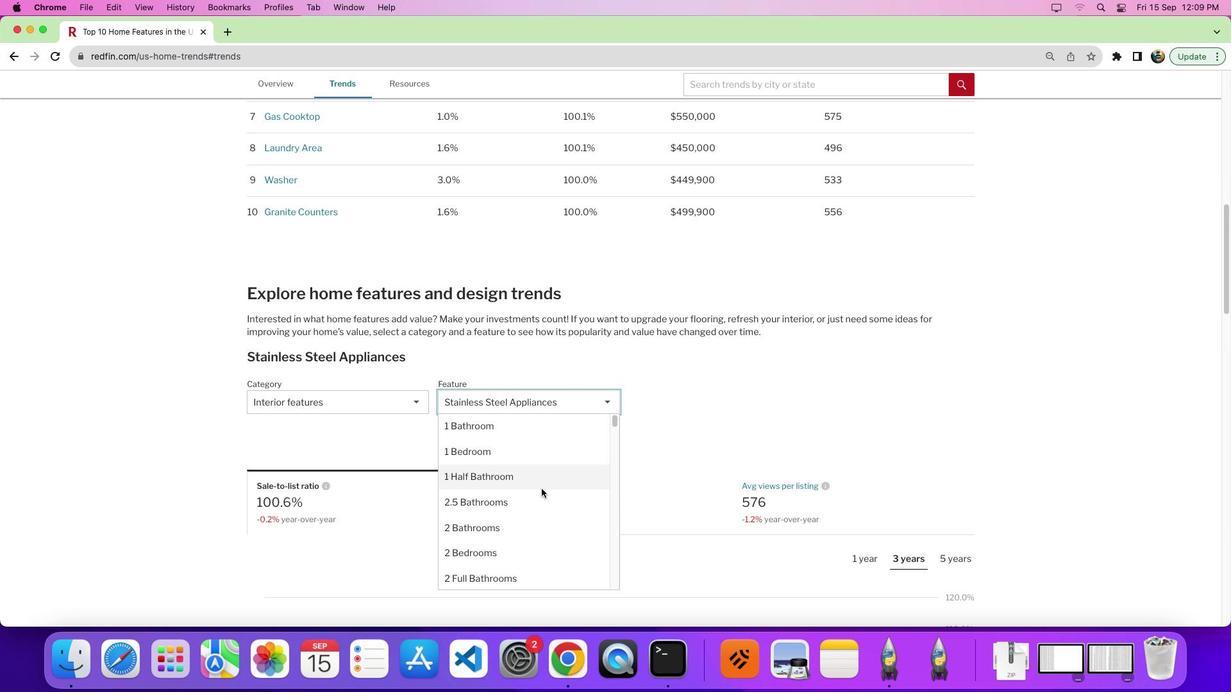 
Action: Mouse scrolled (541, 488) with delta (0, 0)
Screenshot: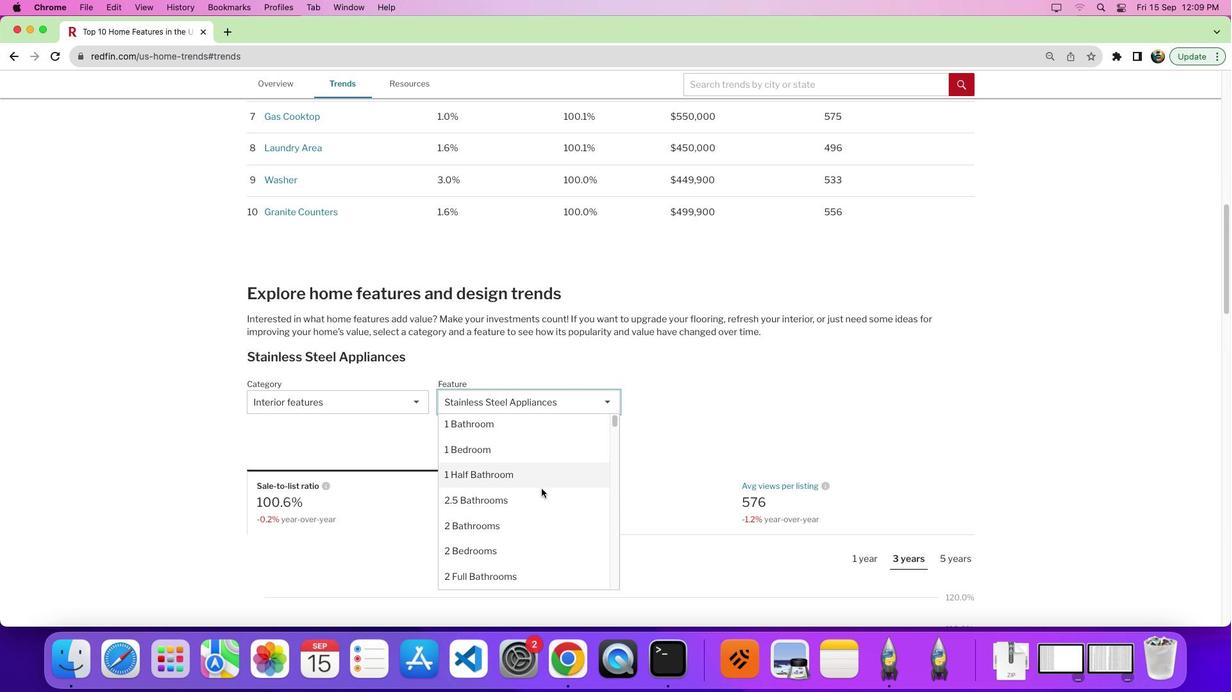
Action: Mouse scrolled (541, 488) with delta (0, 0)
Screenshot: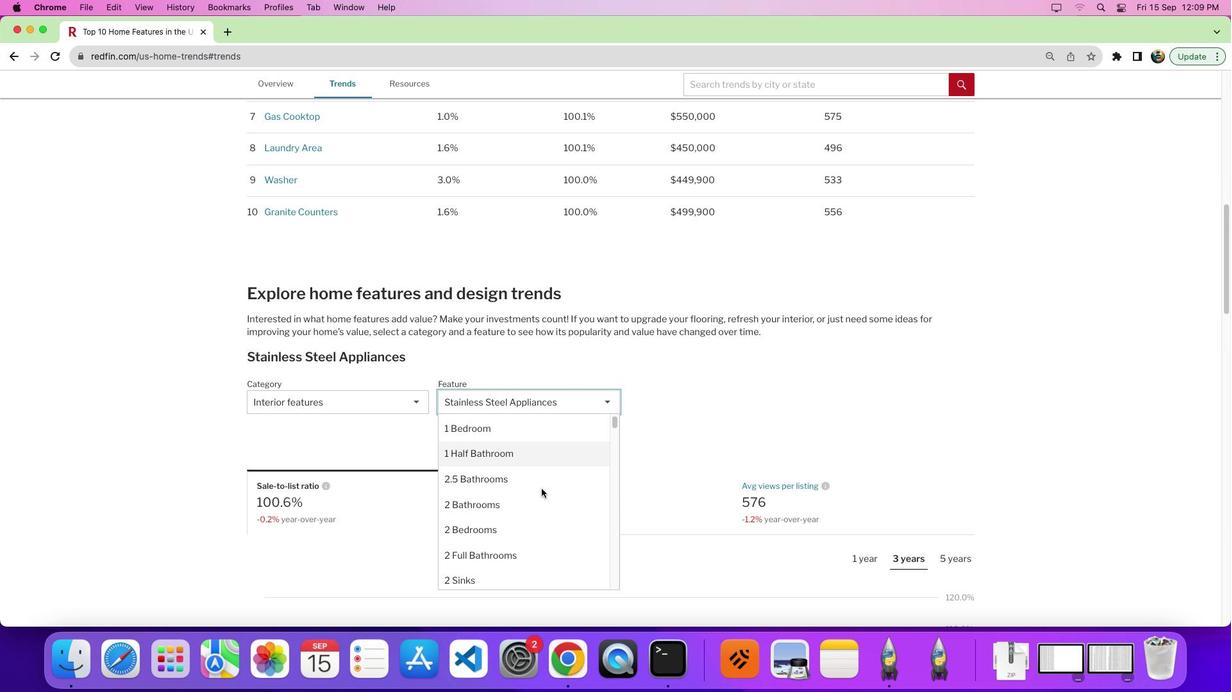 
Action: Mouse scrolled (541, 488) with delta (0, 0)
Screenshot: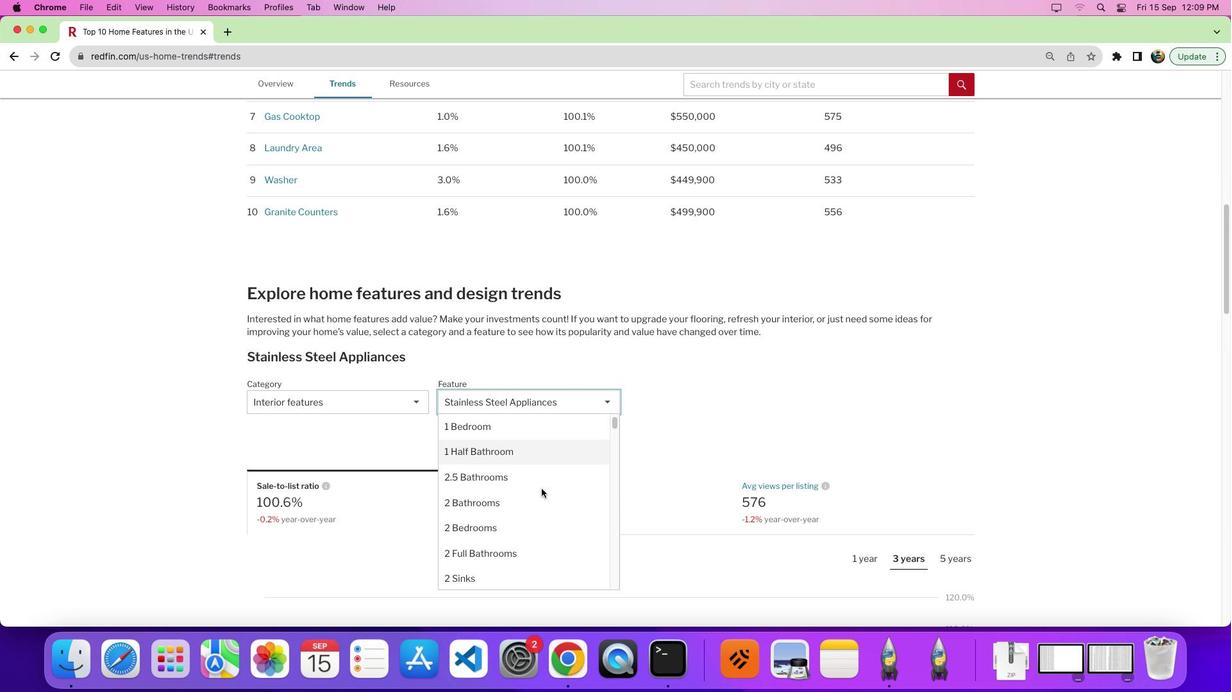 
Action: Mouse scrolled (541, 488) with delta (0, -1)
Screenshot: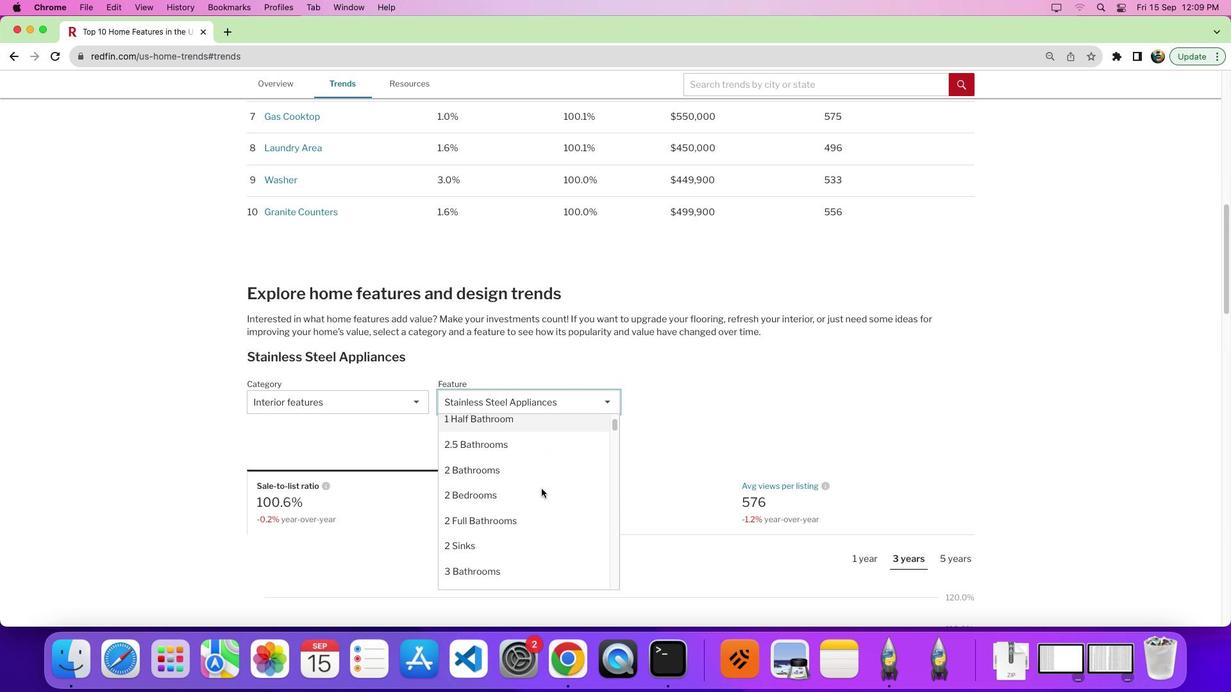 
Action: Mouse moved to (489, 453)
Screenshot: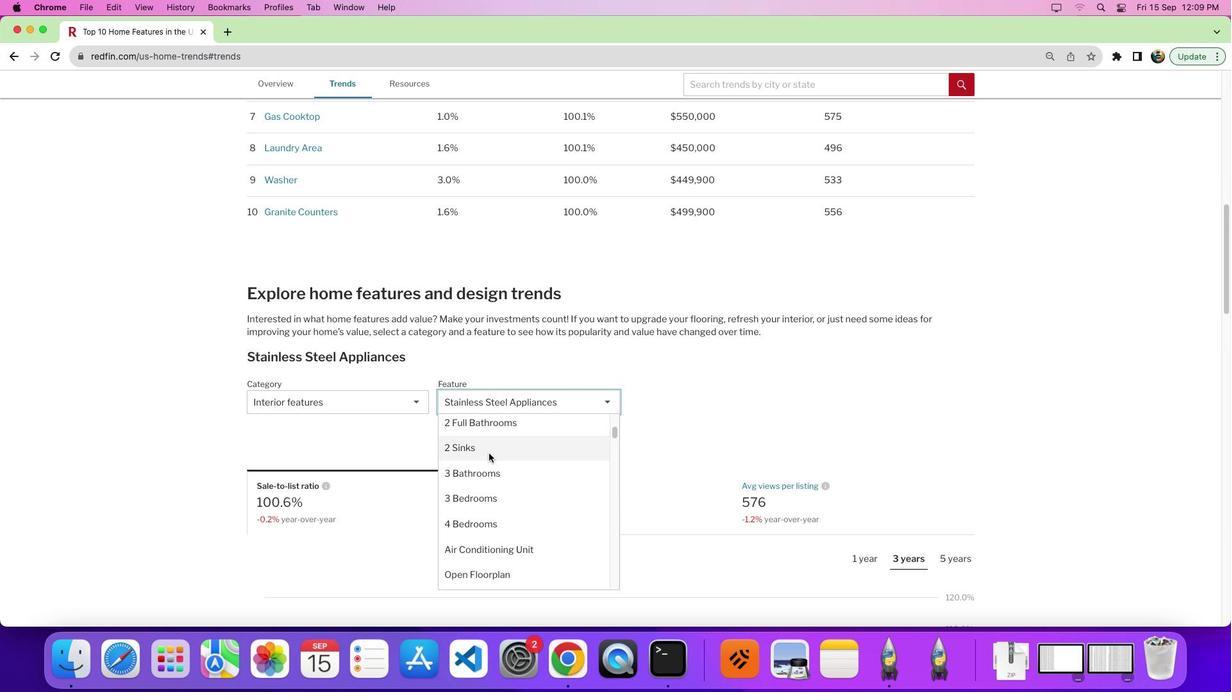 
Action: Mouse pressed left at (489, 453)
Screenshot: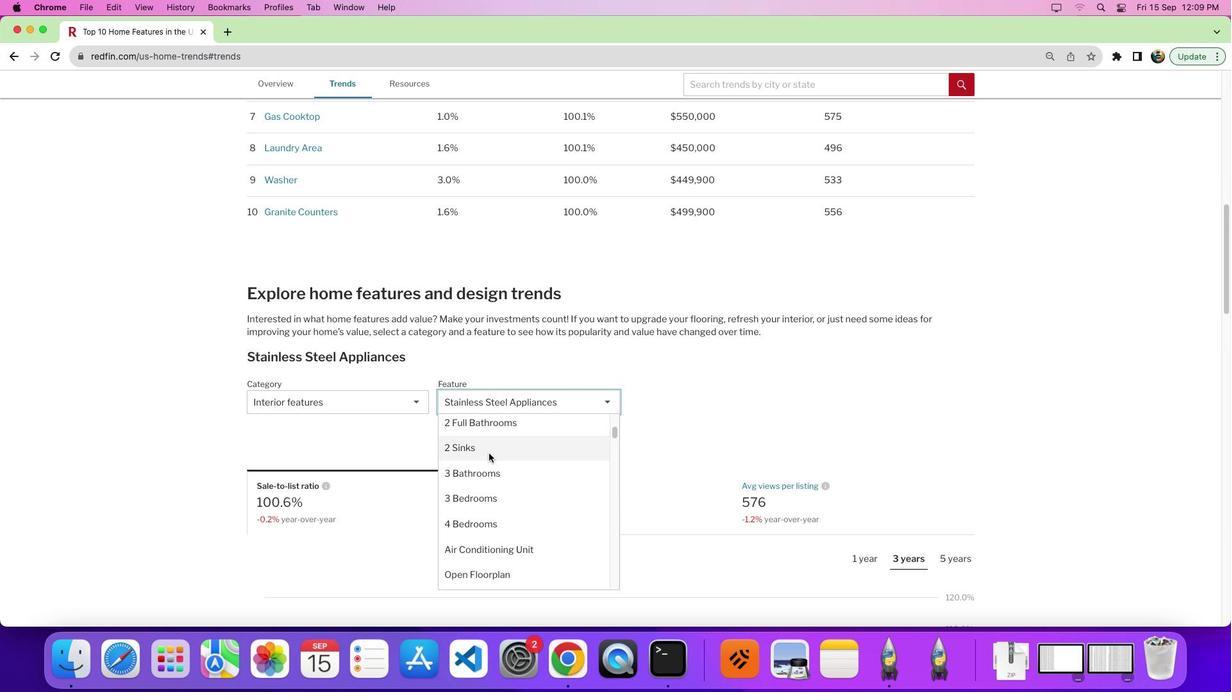 
Action: Mouse moved to (747, 425)
Screenshot: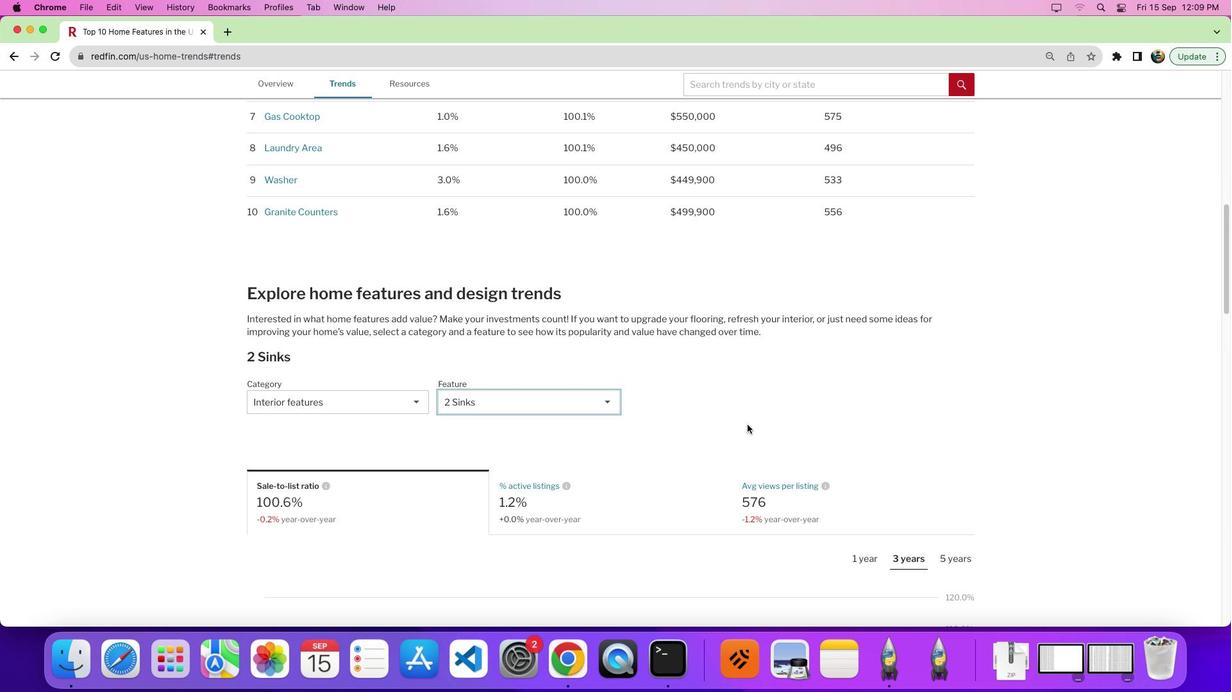 
Action: Mouse scrolled (747, 425) with delta (0, 0)
Screenshot: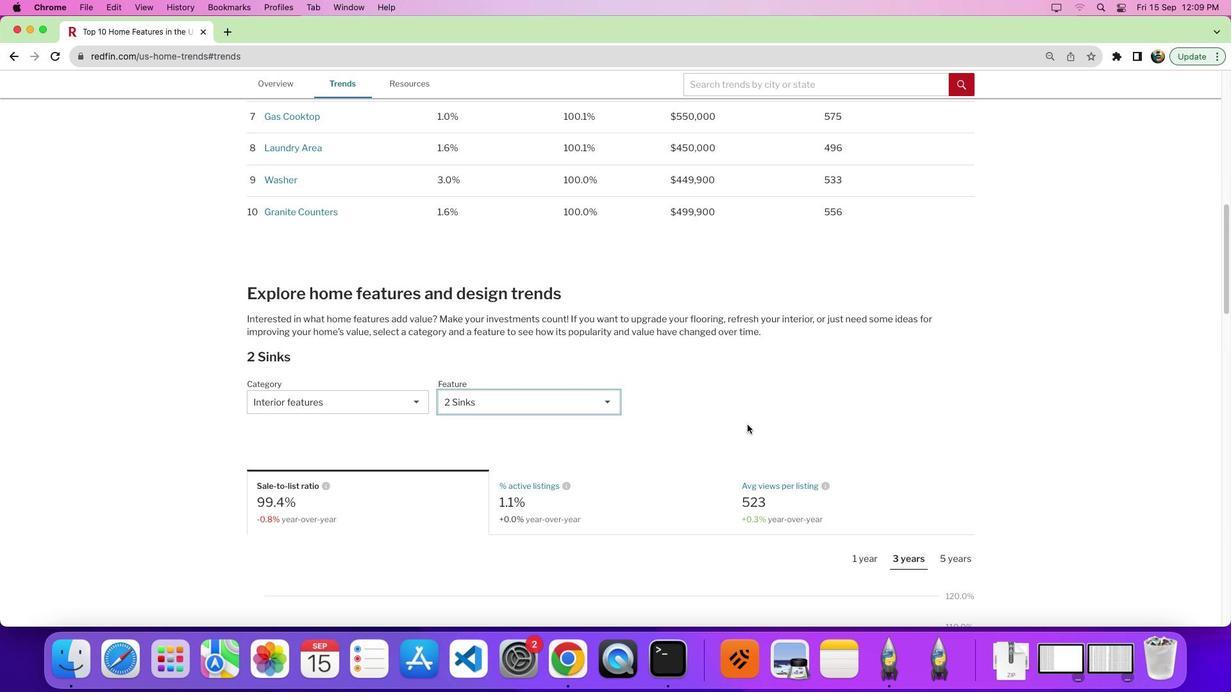 
Action: Mouse scrolled (747, 425) with delta (0, 0)
Screenshot: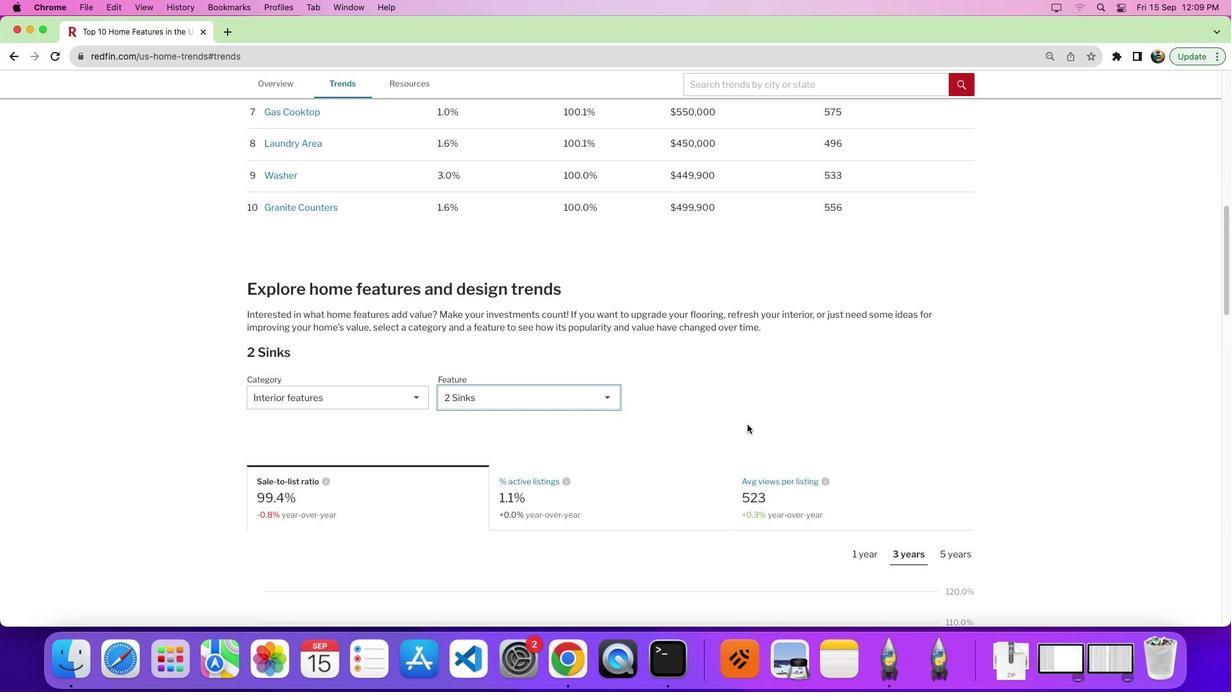 
Action: Mouse scrolled (747, 425) with delta (0, -3)
Screenshot: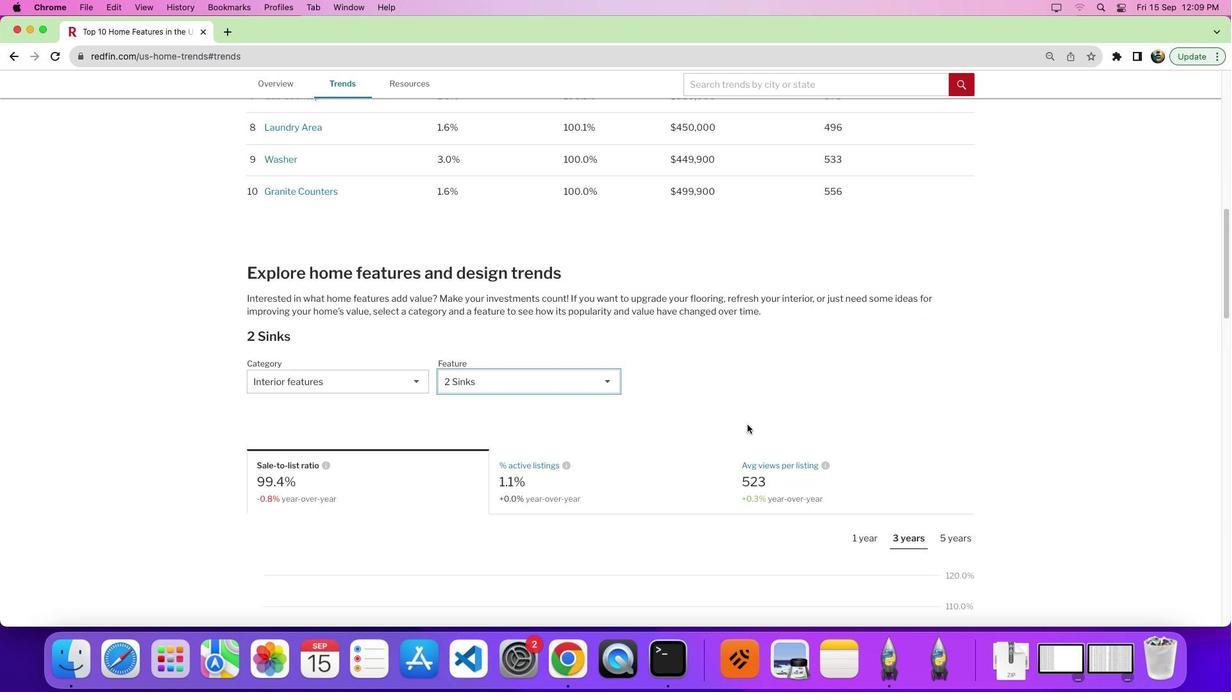 
Action: Mouse moved to (892, 433)
Screenshot: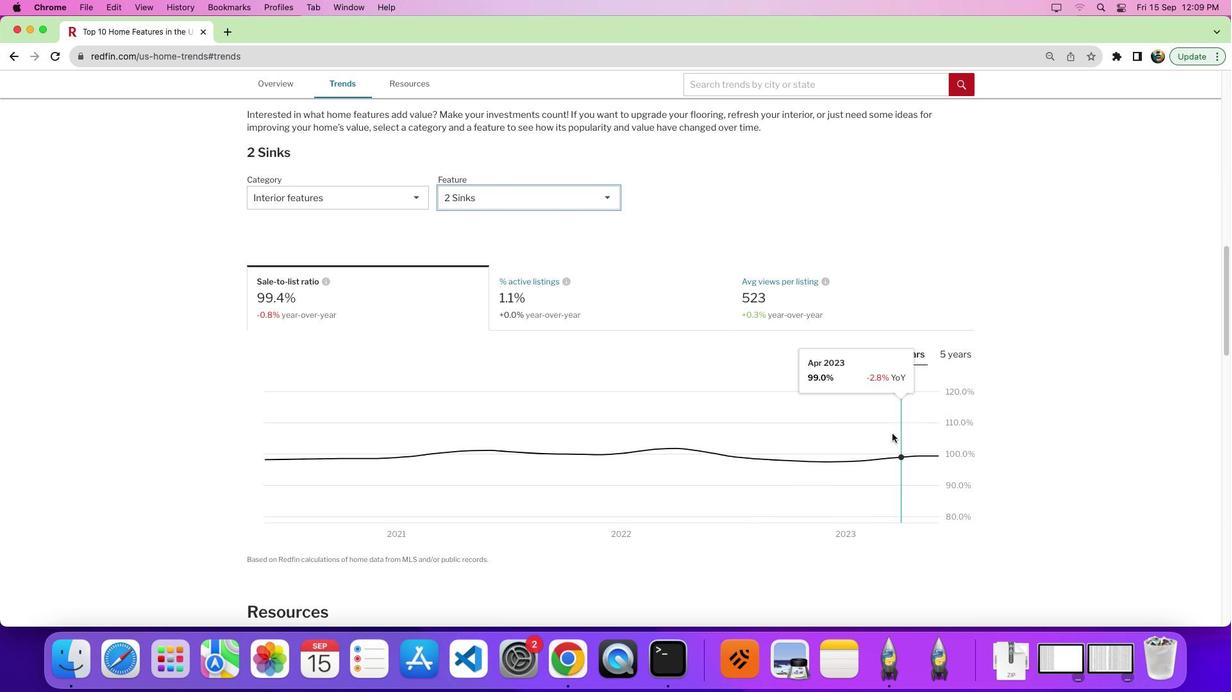 
Action: Mouse scrolled (892, 433) with delta (0, 0)
Screenshot: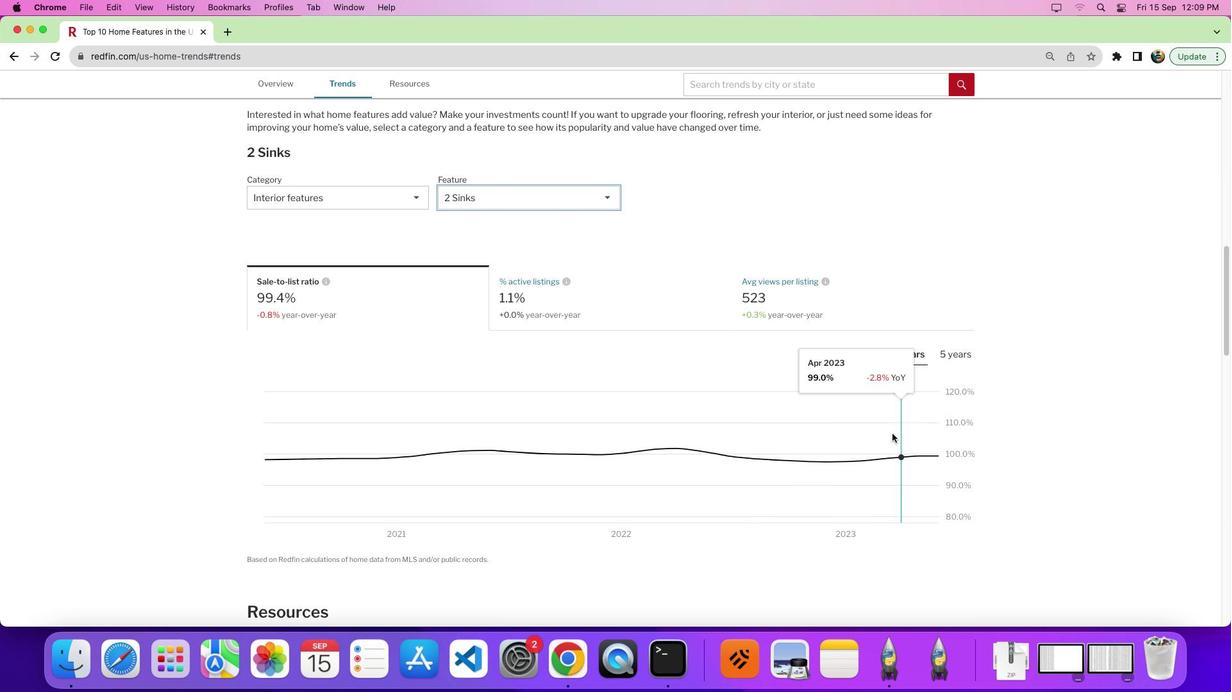 
Action: Mouse moved to (895, 412)
Screenshot: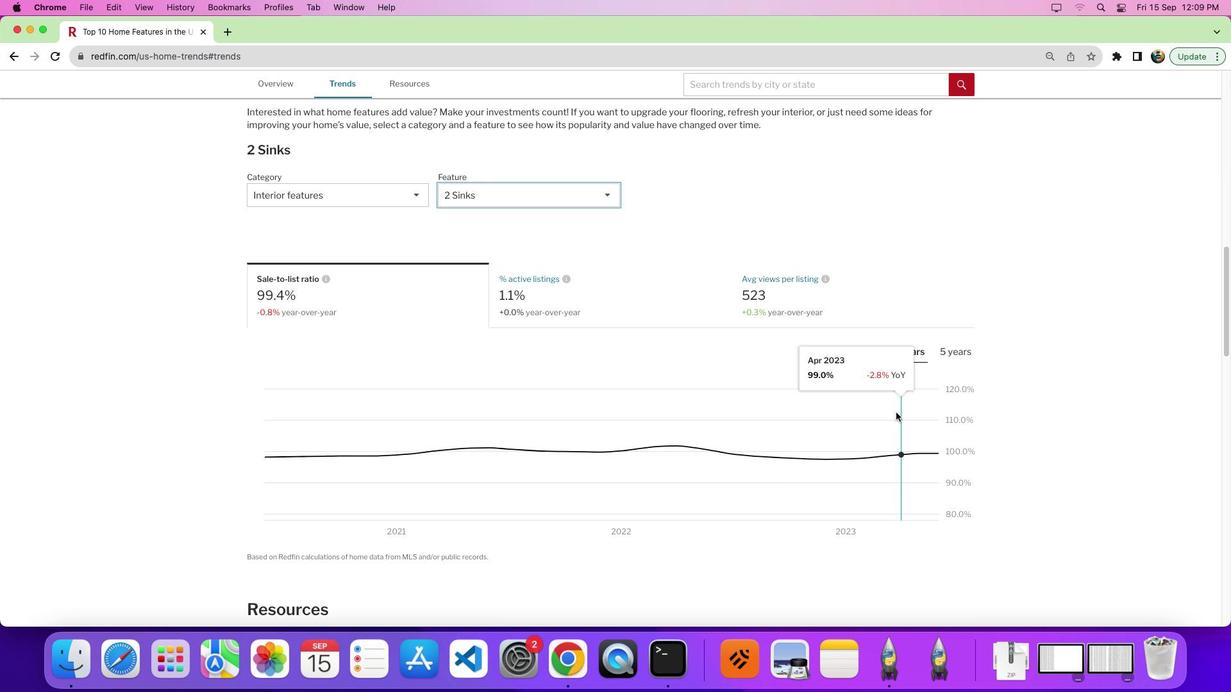 
